 Task: Send an email with the signature Heather Cooper with the subject Confirmation of a reservation and the message Thank you for your prompt response to our query. from softage.8@softage.net to softage.6@softage.net and move the email from Sent Items to the folder Weightlifting
Action: Mouse moved to (60, 117)
Screenshot: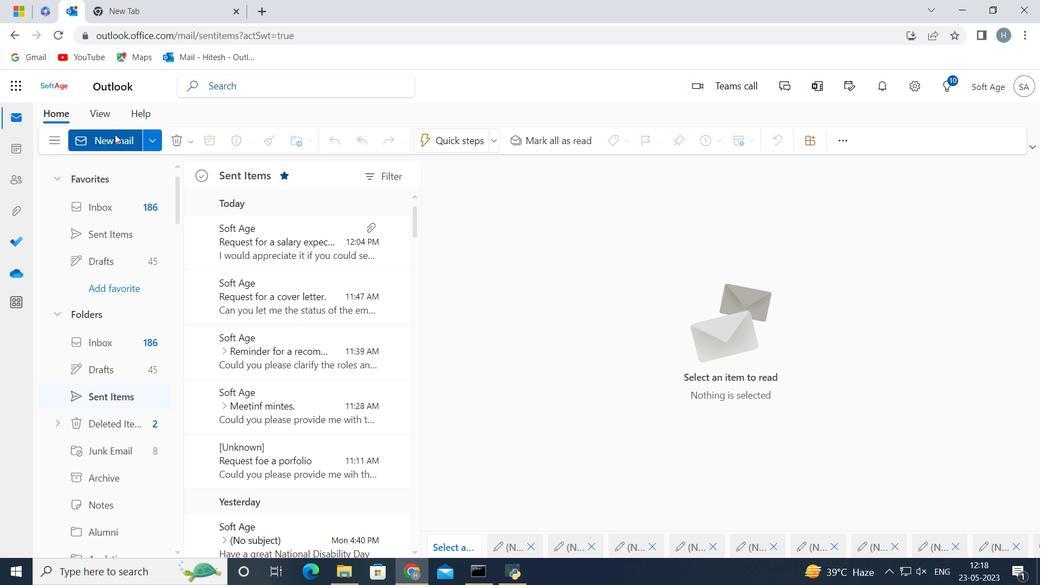 
Action: Mouse pressed left at (60, 117)
Screenshot: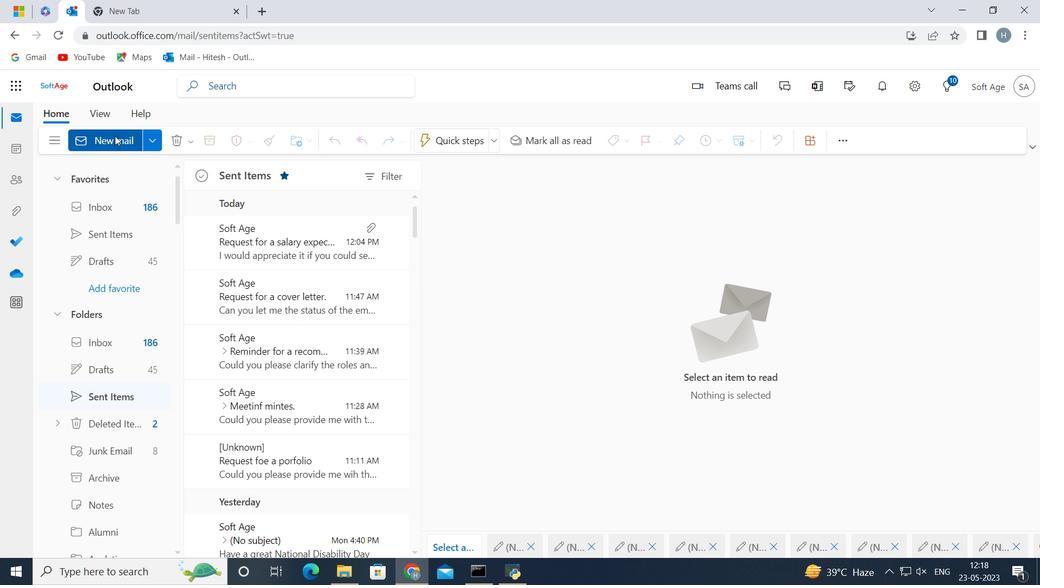 
Action: Mouse moved to (101, 141)
Screenshot: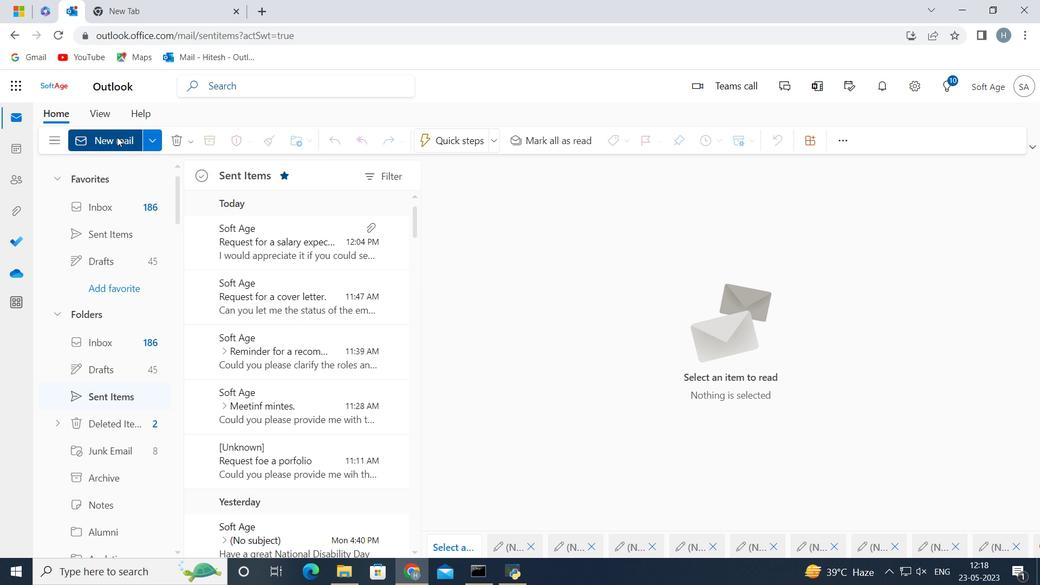 
Action: Mouse pressed left at (101, 141)
Screenshot: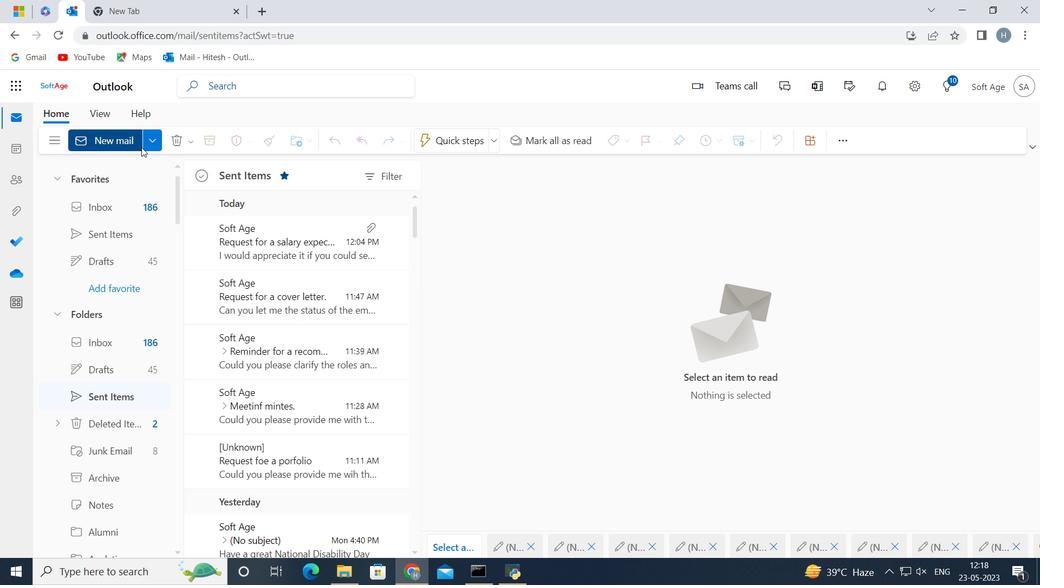 
Action: Mouse moved to (858, 134)
Screenshot: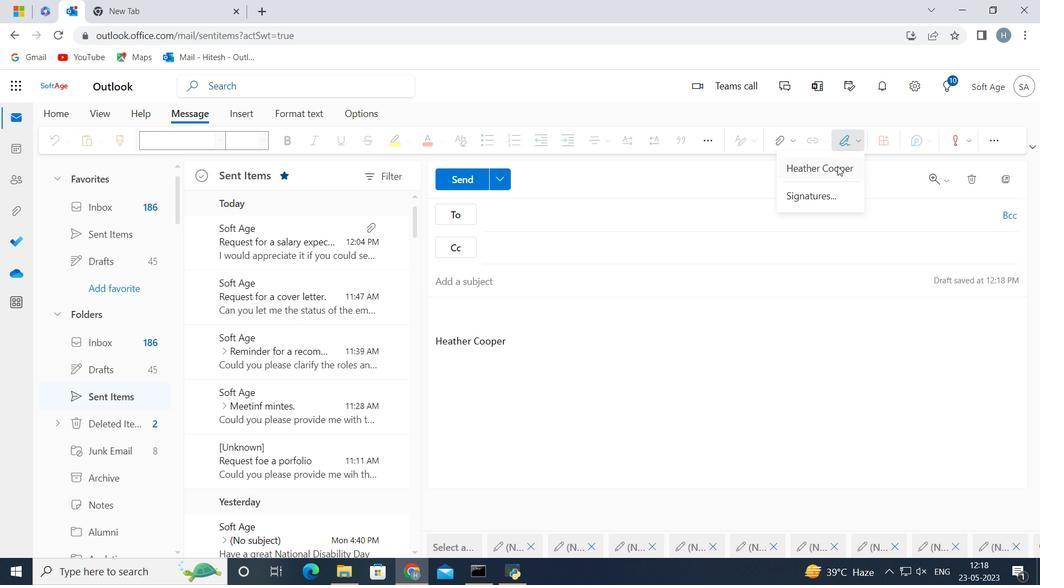 
Action: Mouse pressed left at (858, 134)
Screenshot: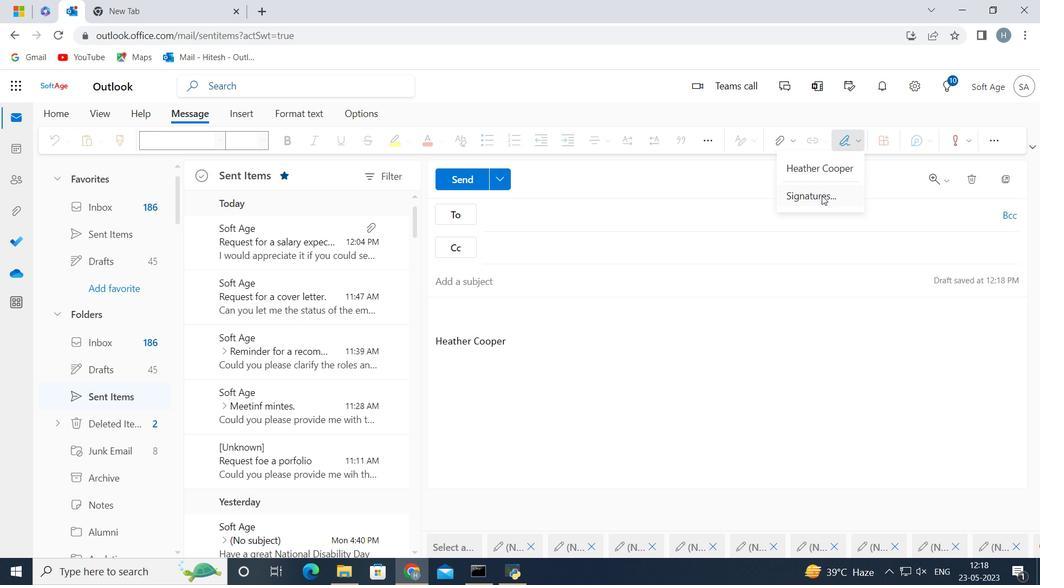 
Action: Mouse moved to (818, 192)
Screenshot: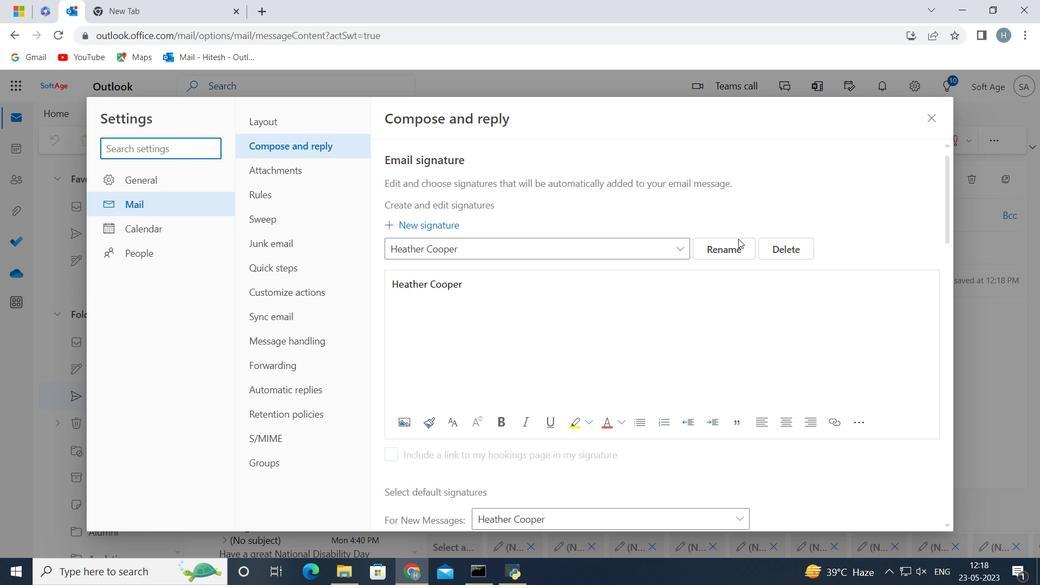 
Action: Mouse pressed left at (818, 192)
Screenshot: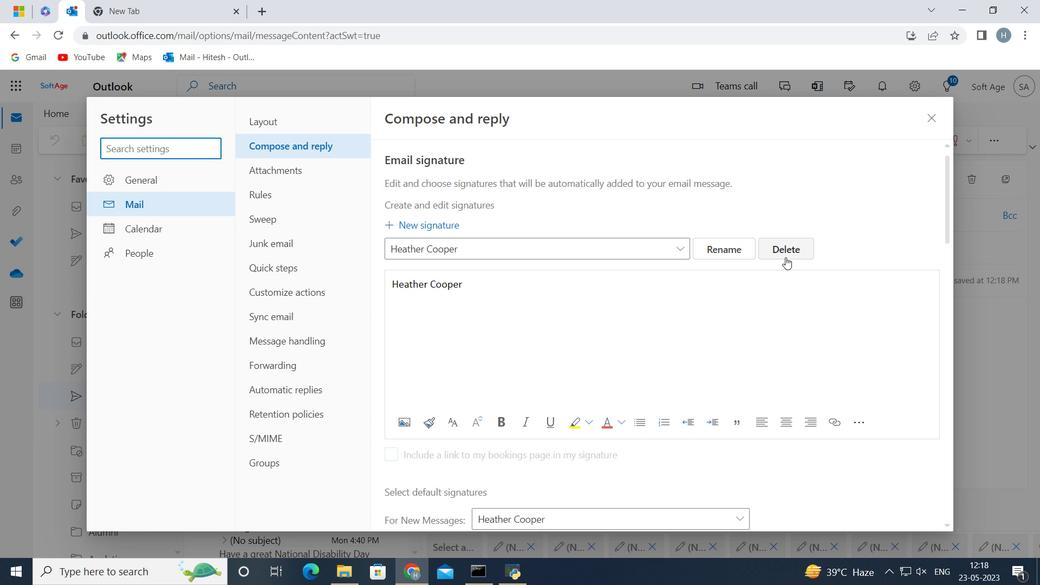
Action: Mouse moved to (784, 245)
Screenshot: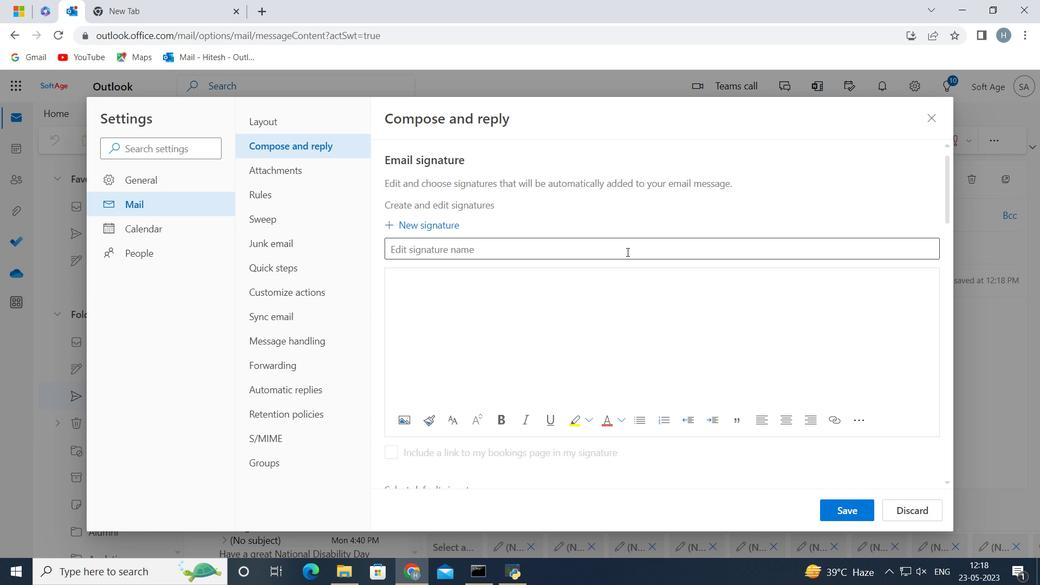 
Action: Mouse pressed left at (784, 245)
Screenshot: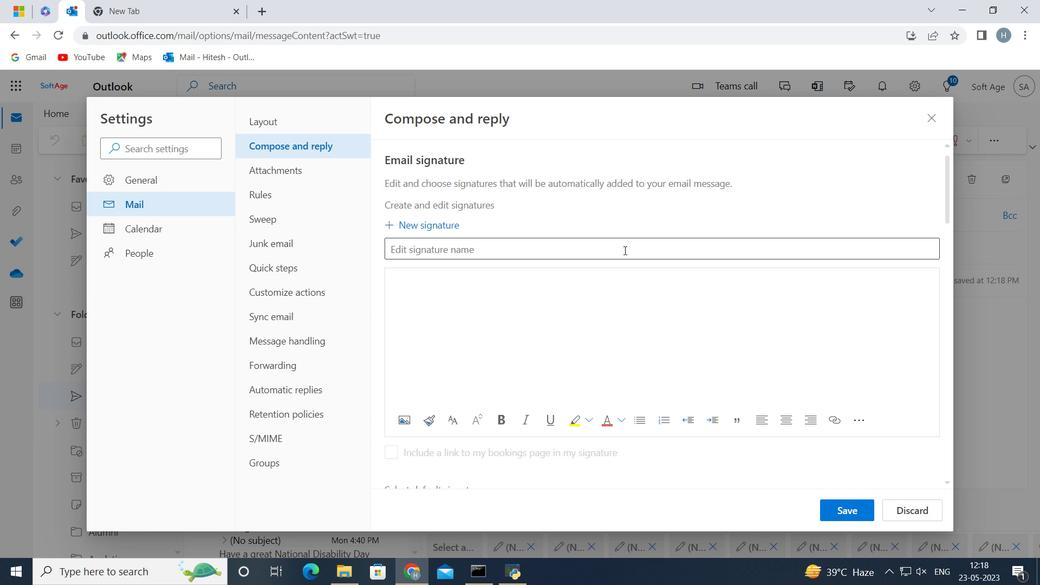 
Action: Mouse moved to (620, 246)
Screenshot: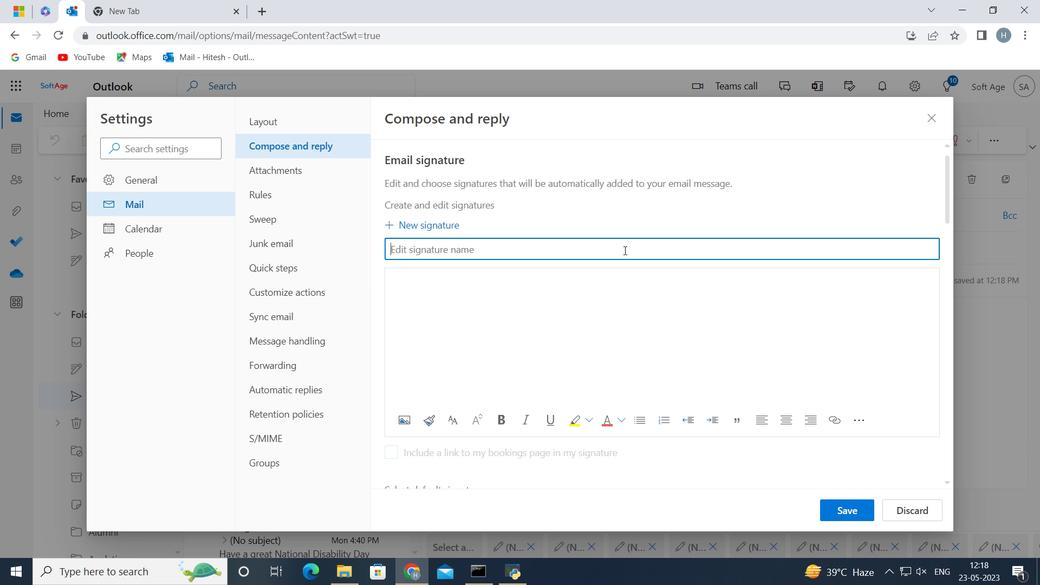 
Action: Mouse pressed left at (620, 246)
Screenshot: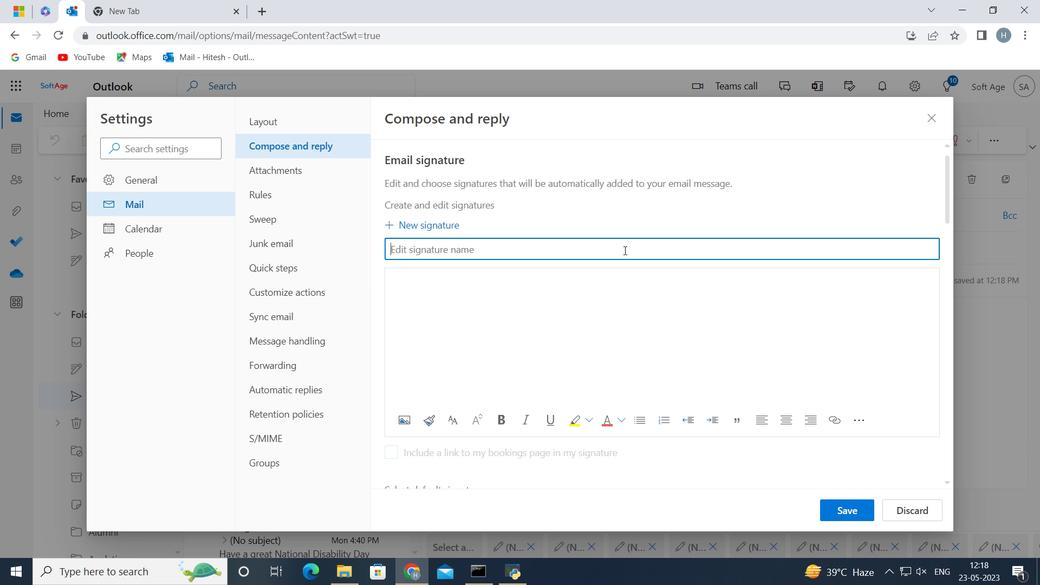 
Action: Key pressed <Key.shift>Heather<Key.space><Key.shift><Key.shift><Key.shift><Key.shift><Key.shift><Key.shift><Key.shift><Key.shift><Key.shift>Cooper
Screenshot: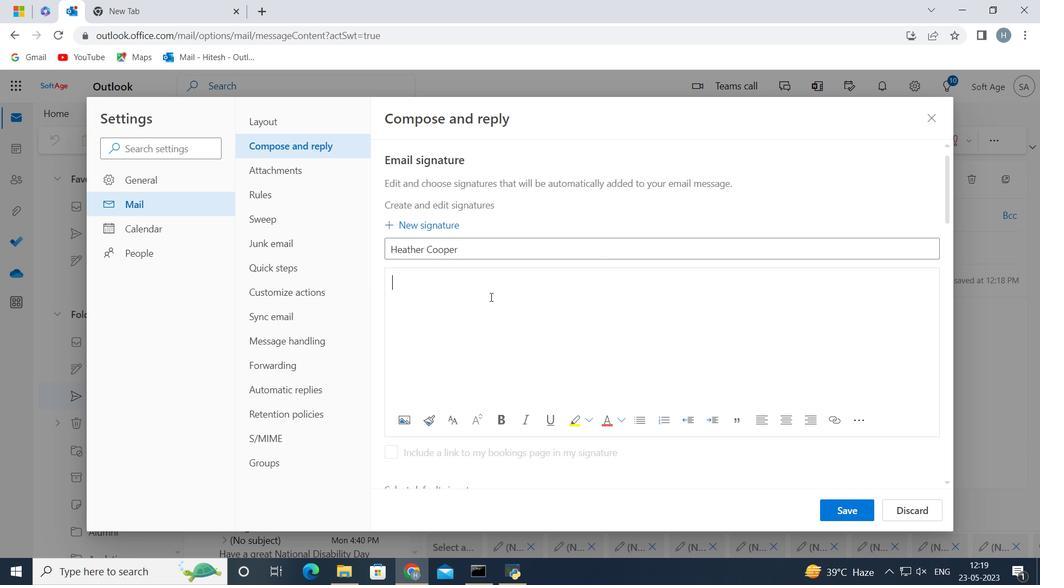 
Action: Mouse moved to (556, 307)
Screenshot: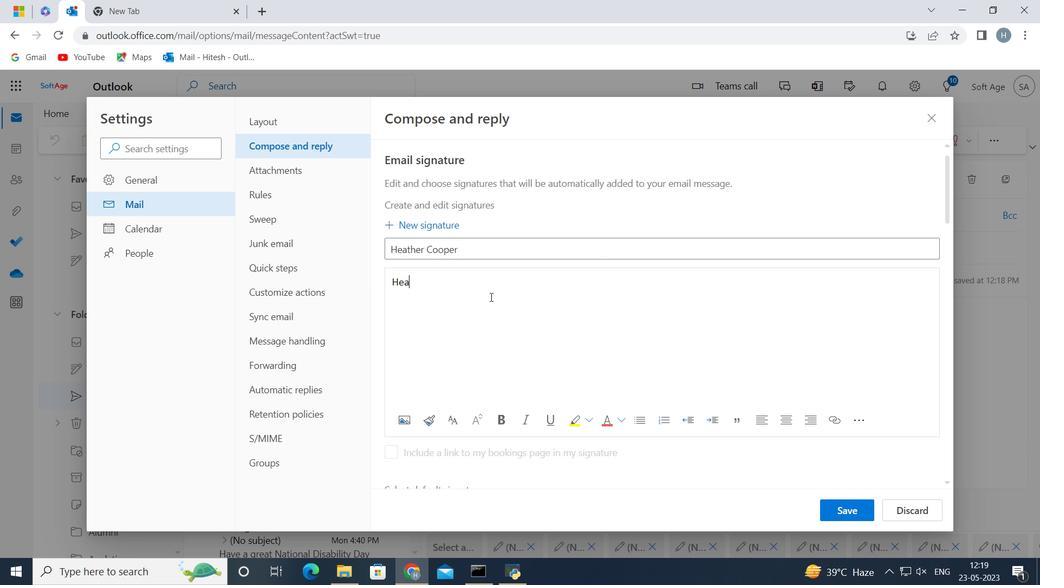 
Action: Mouse pressed left at (556, 307)
Screenshot: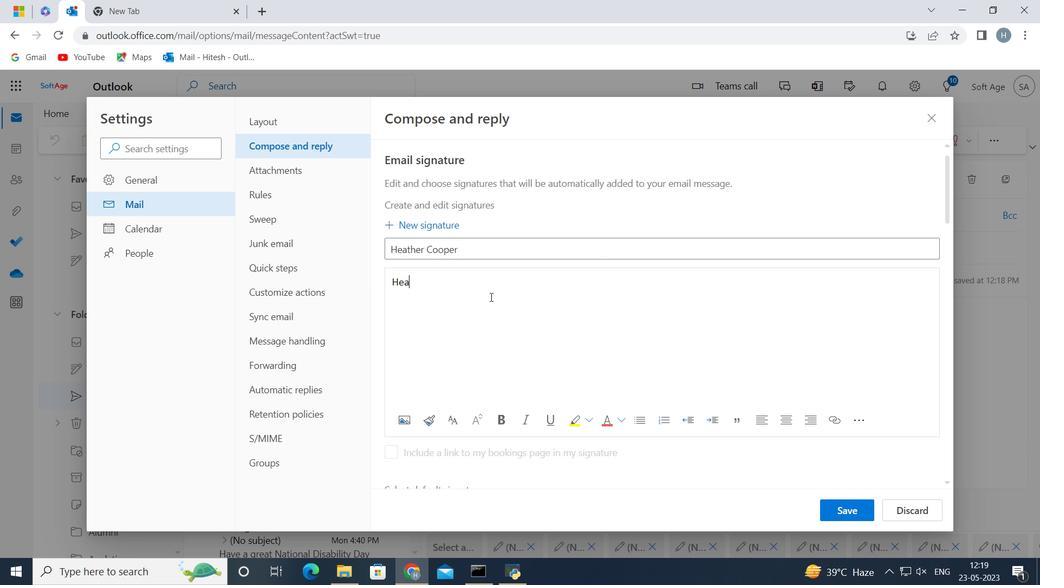 
Action: Key pressed <Key.shift>Heather<Key.space><Key.shift>Cooper
Screenshot: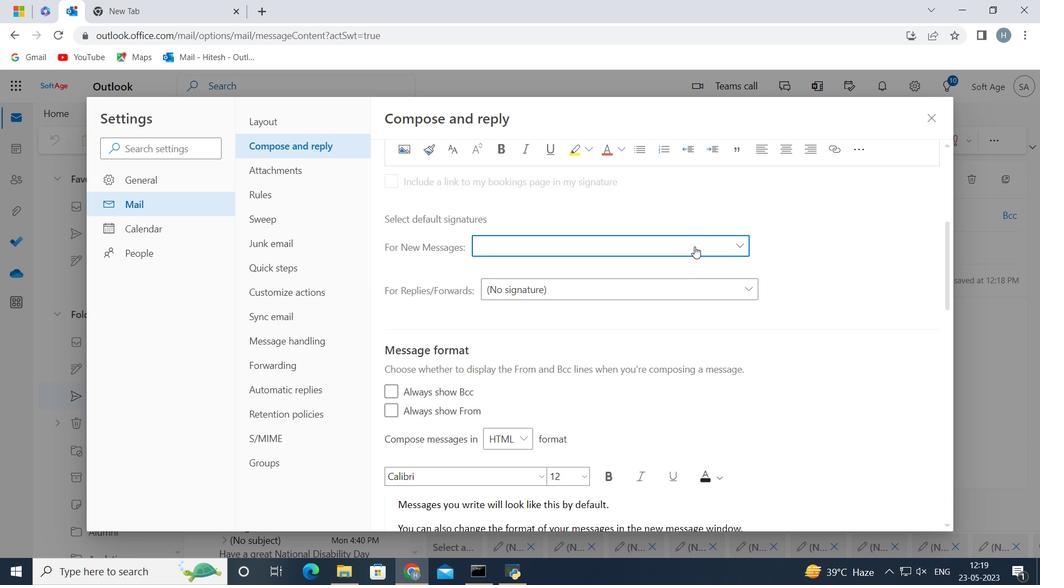 
Action: Mouse moved to (837, 506)
Screenshot: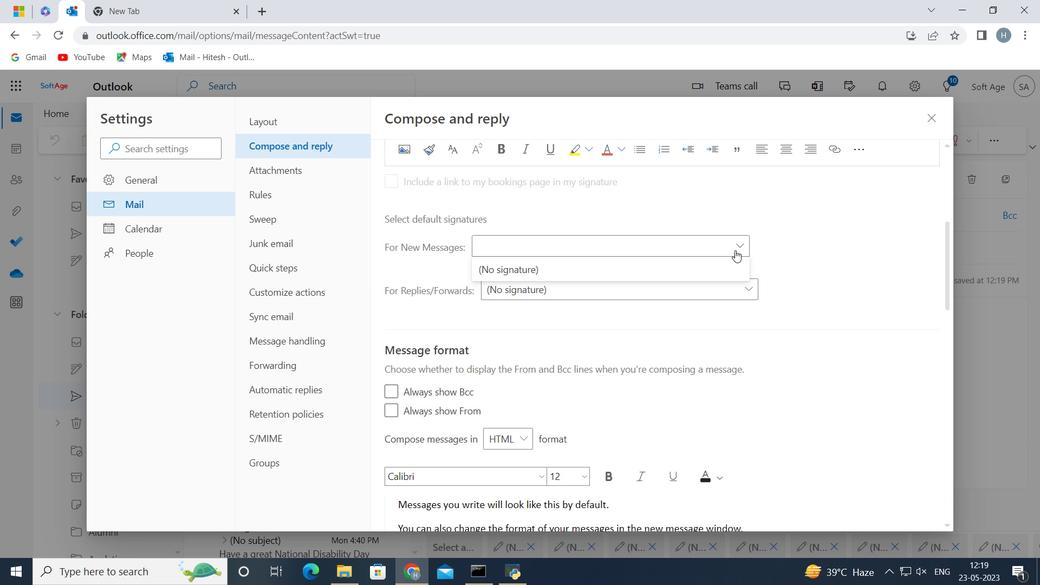 
Action: Mouse pressed left at (837, 506)
Screenshot: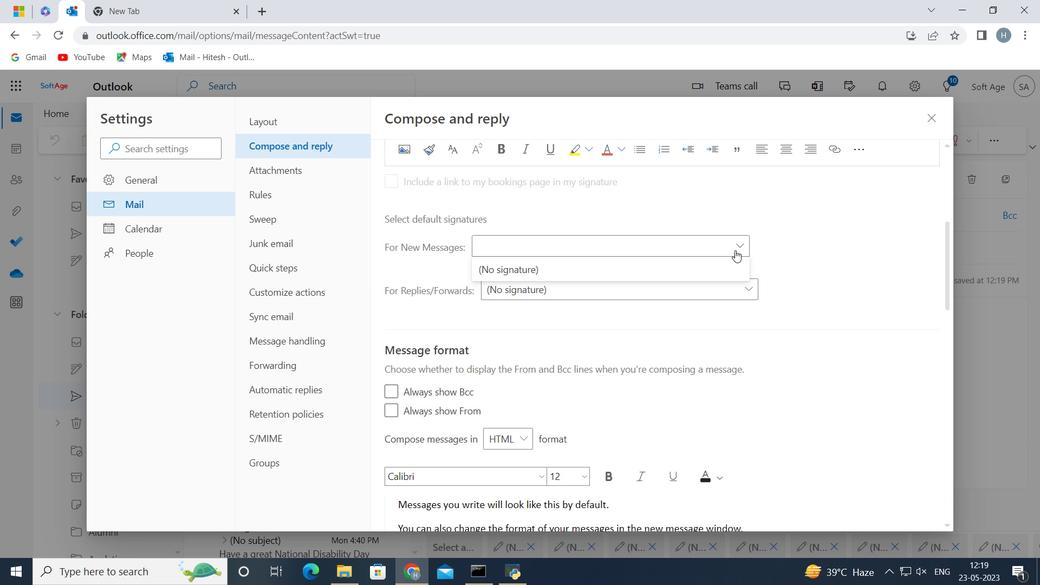 
Action: Mouse moved to (671, 318)
Screenshot: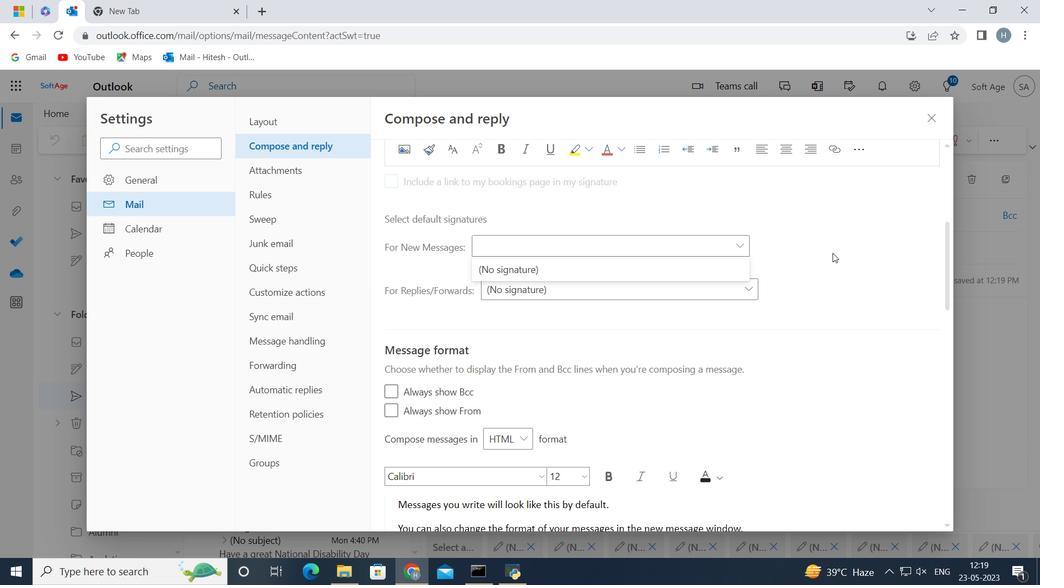 
Action: Mouse scrolled (671, 318) with delta (0, 0)
Screenshot: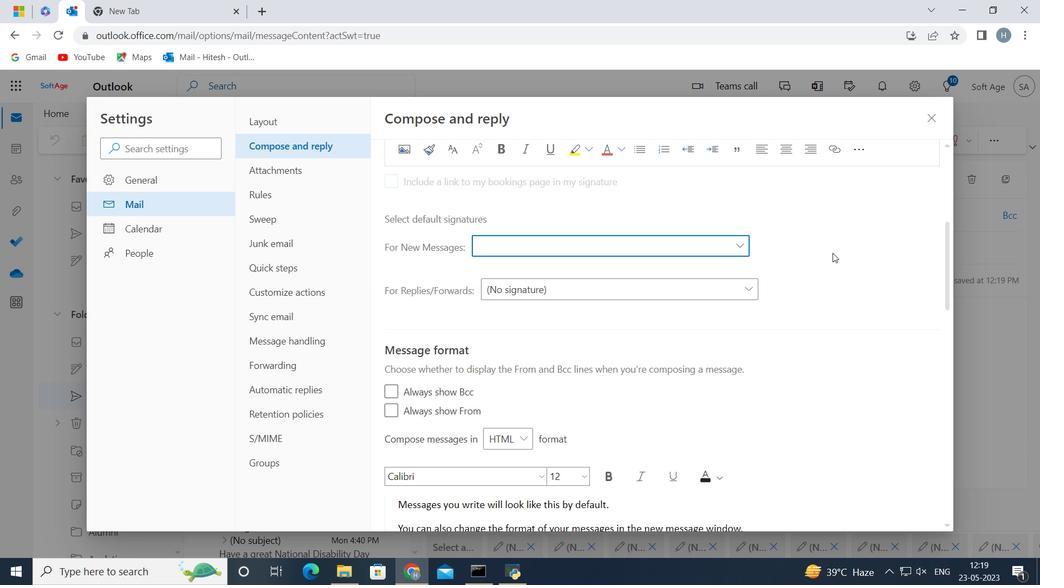 
Action: Mouse moved to (671, 314)
Screenshot: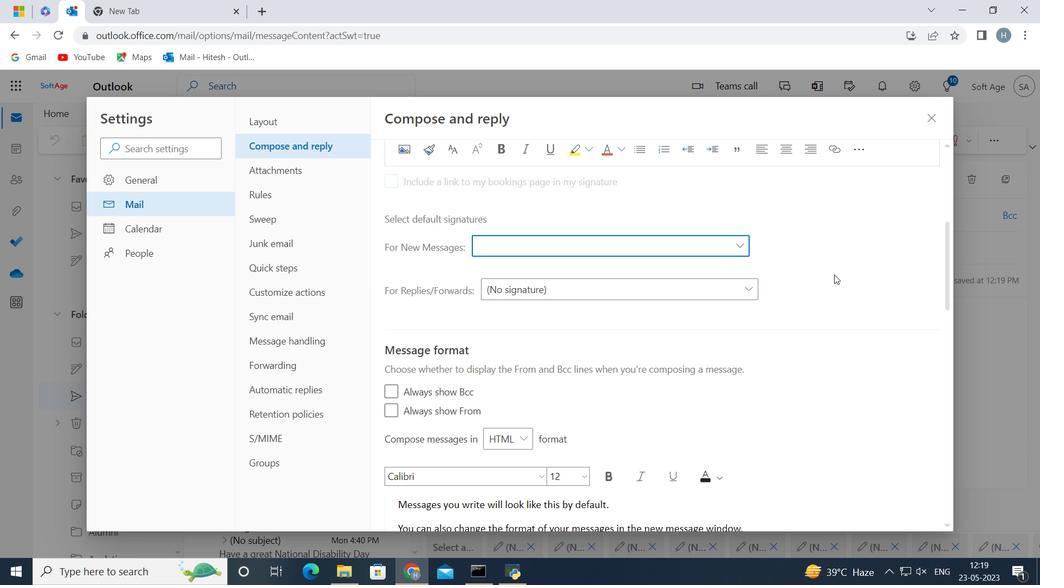 
Action: Mouse scrolled (671, 314) with delta (0, 0)
Screenshot: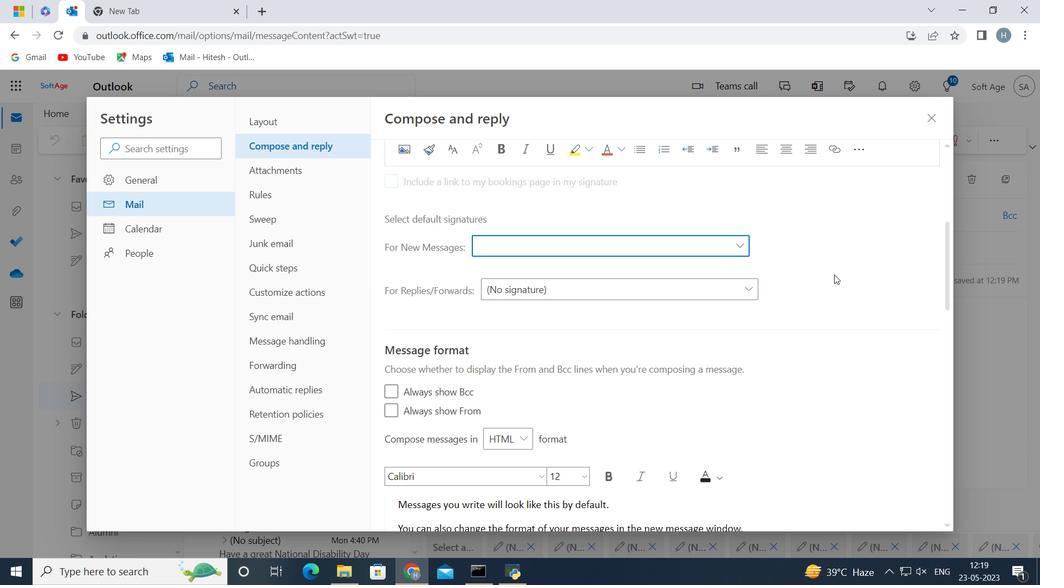 
Action: Mouse scrolled (671, 314) with delta (0, 0)
Screenshot: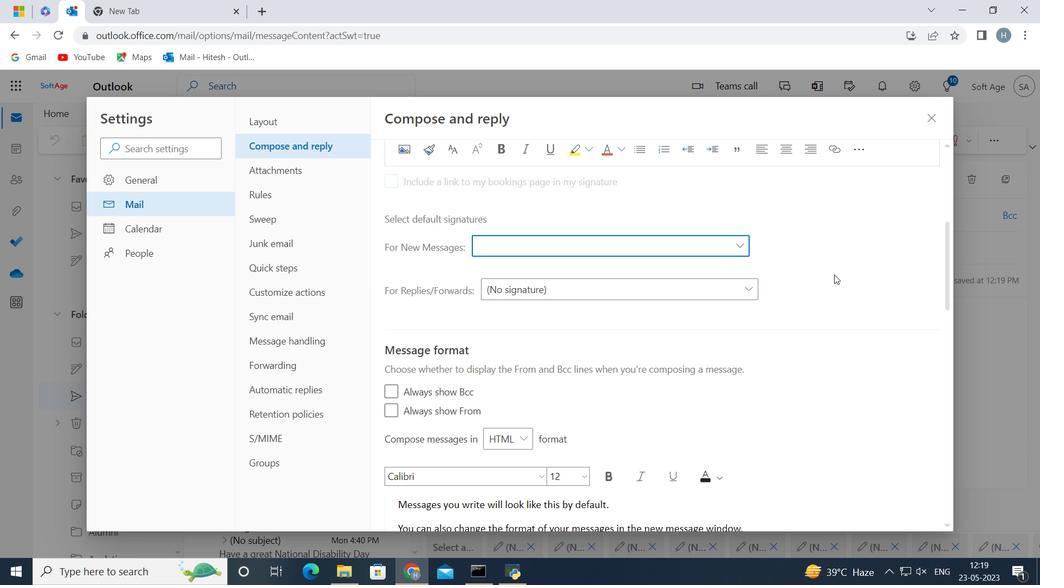 
Action: Mouse moved to (676, 249)
Screenshot: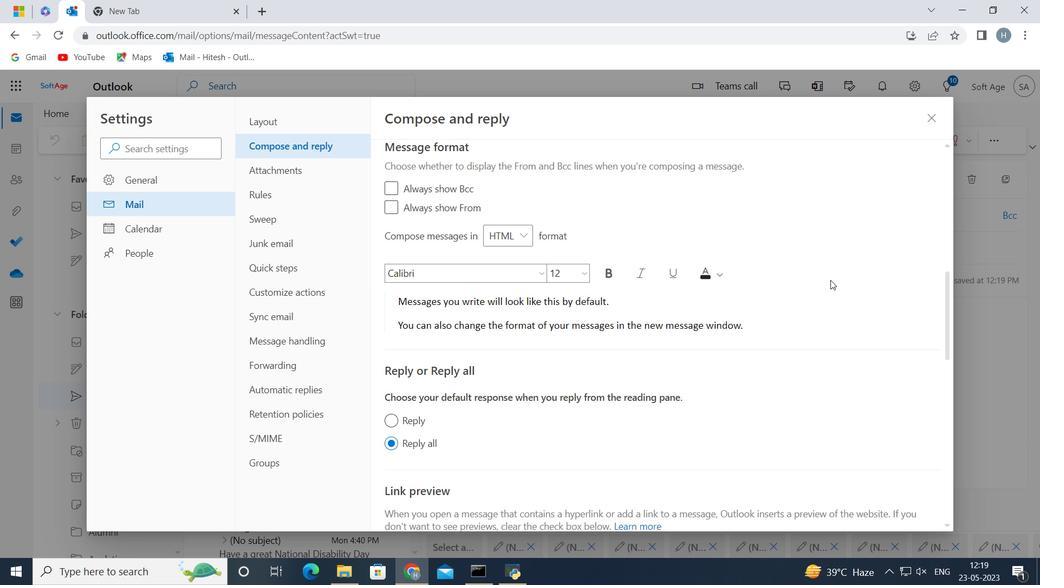 
Action: Mouse scrolled (676, 249) with delta (0, 0)
Screenshot: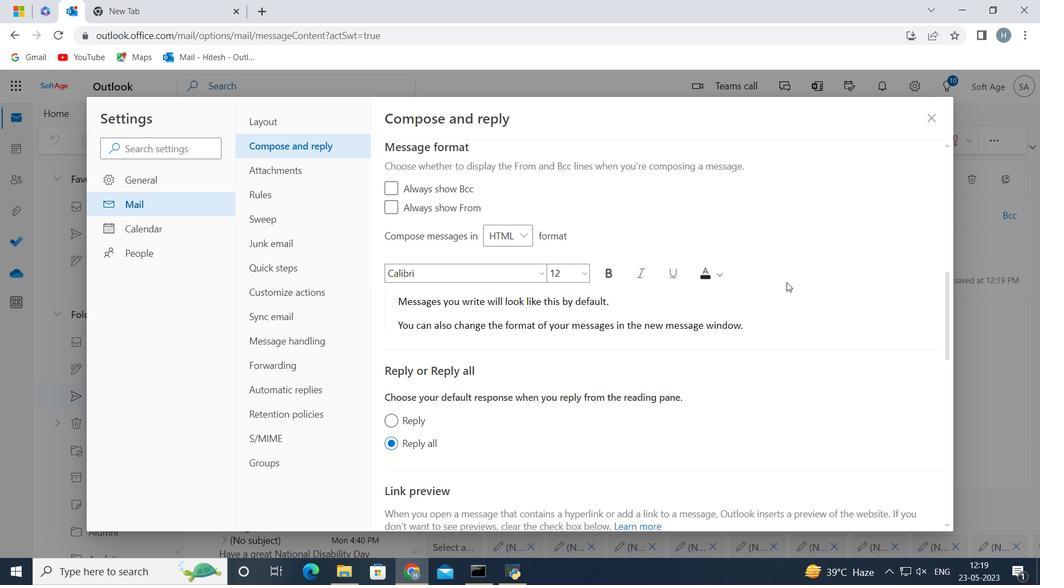 
Action: Mouse moved to (676, 245)
Screenshot: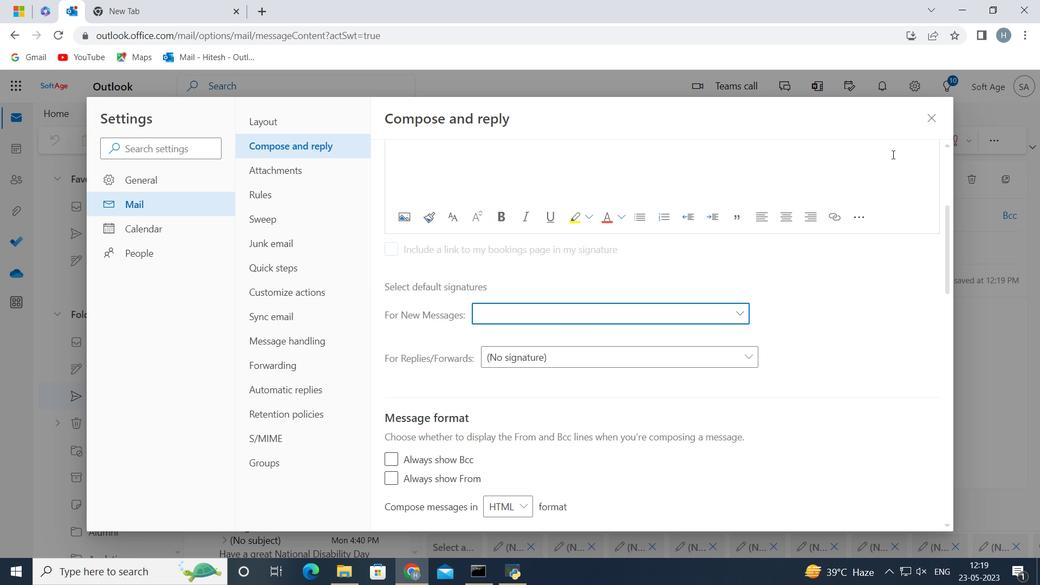 
Action: Mouse pressed left at (675, 245)
Screenshot: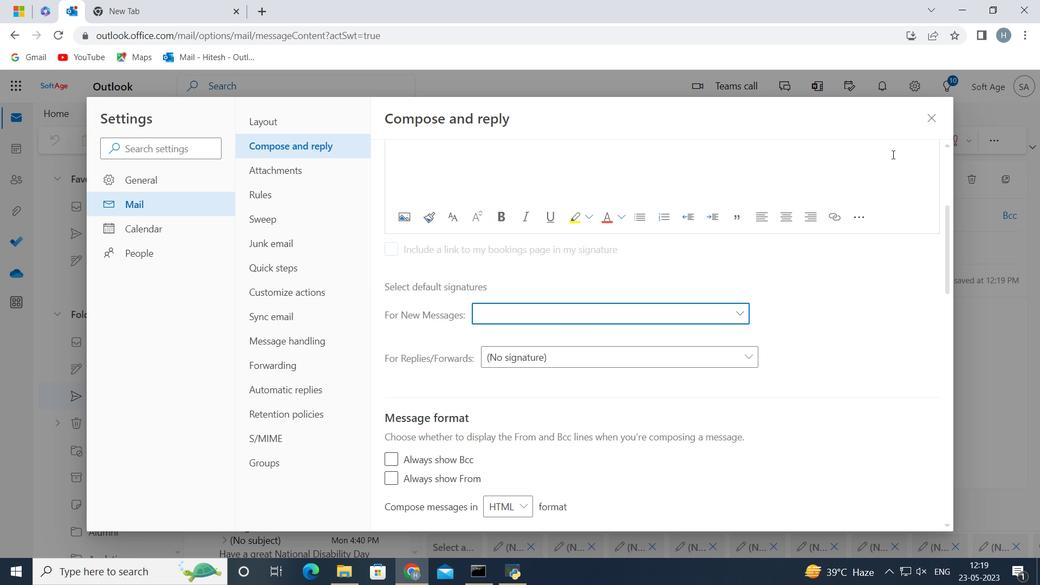 
Action: Mouse moved to (646, 286)
Screenshot: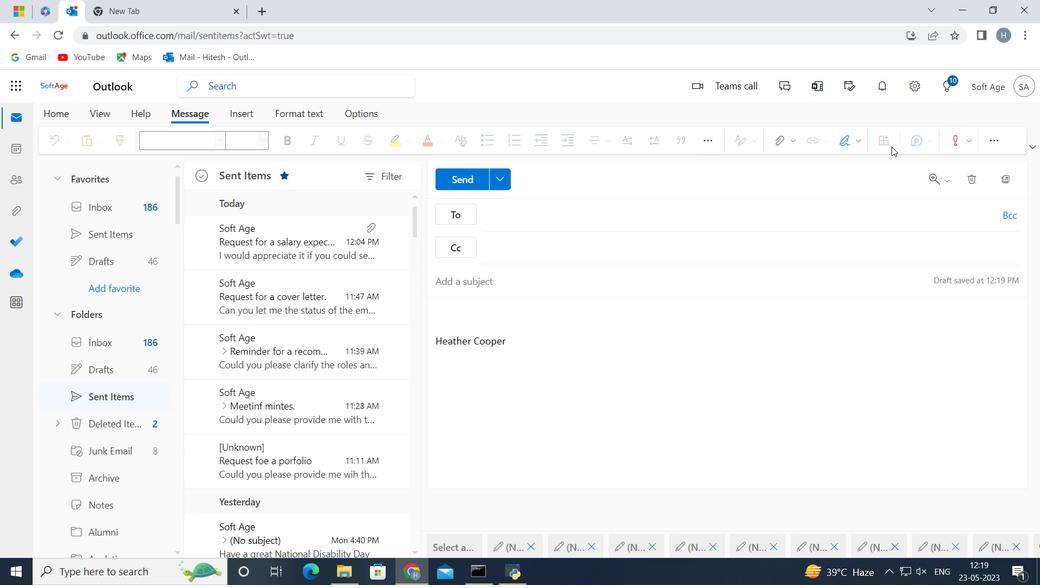 
Action: Mouse pressed left at (646, 286)
Screenshot: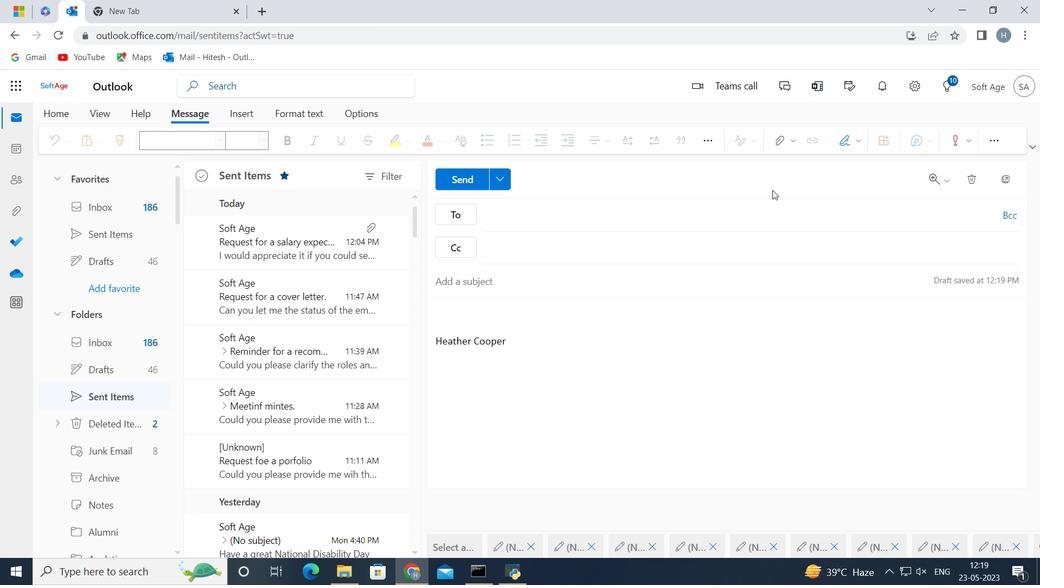 
Action: Mouse moved to (852, 507)
Screenshot: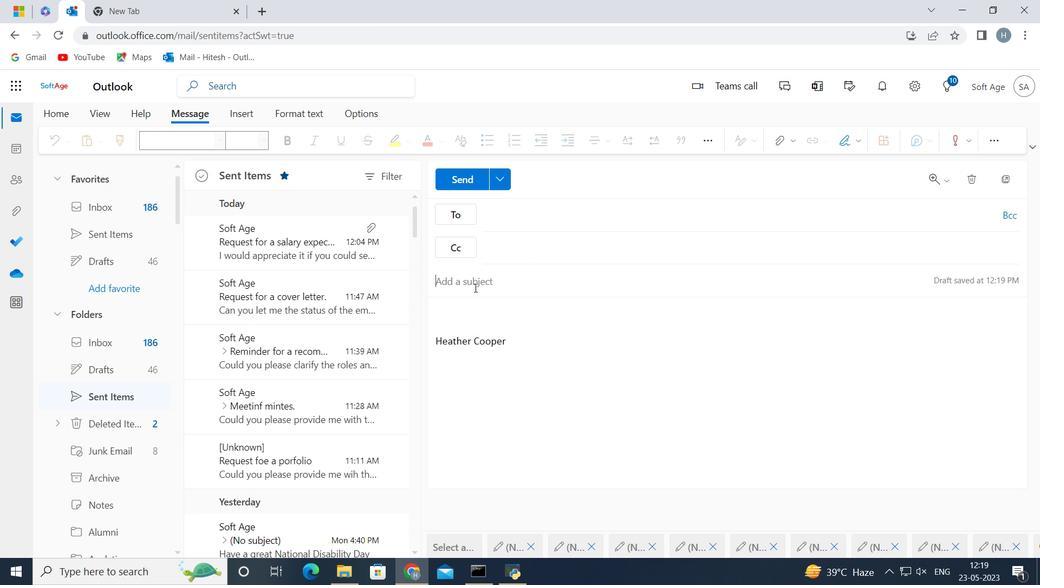 
Action: Mouse pressed left at (852, 507)
Screenshot: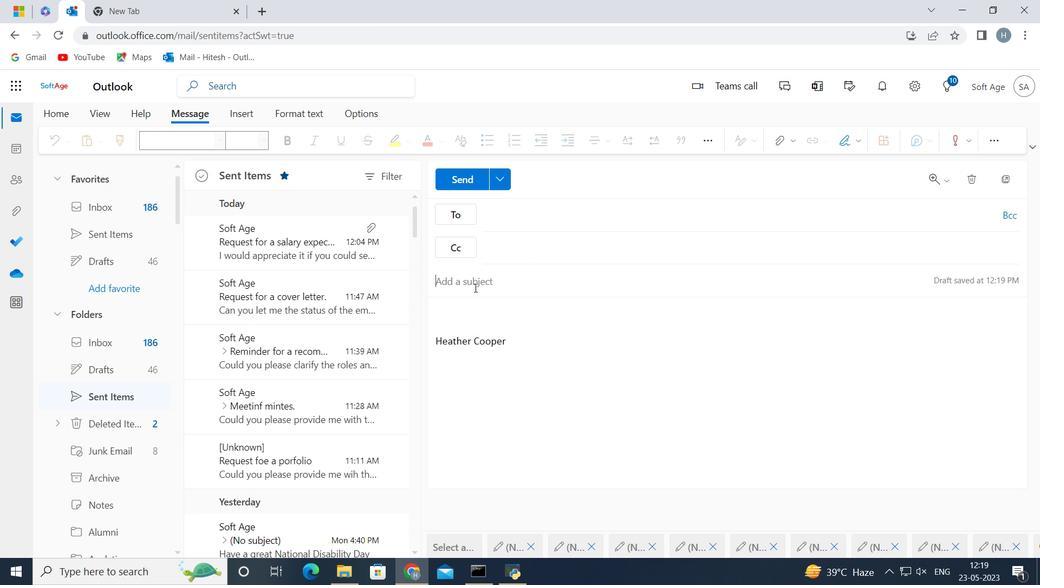 
Action: Mouse moved to (928, 114)
Screenshot: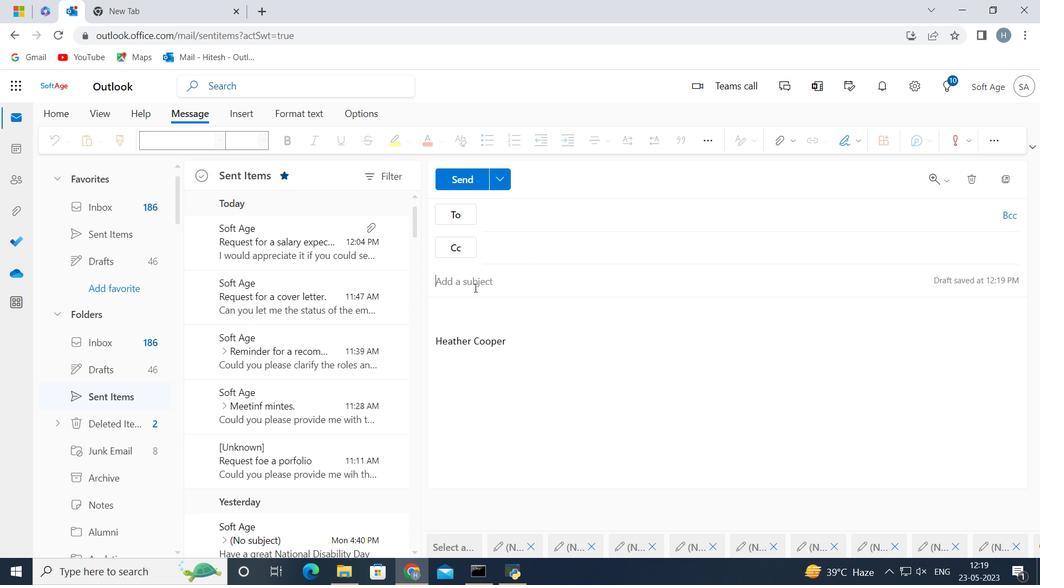 
Action: Mouse pressed left at (928, 114)
Screenshot: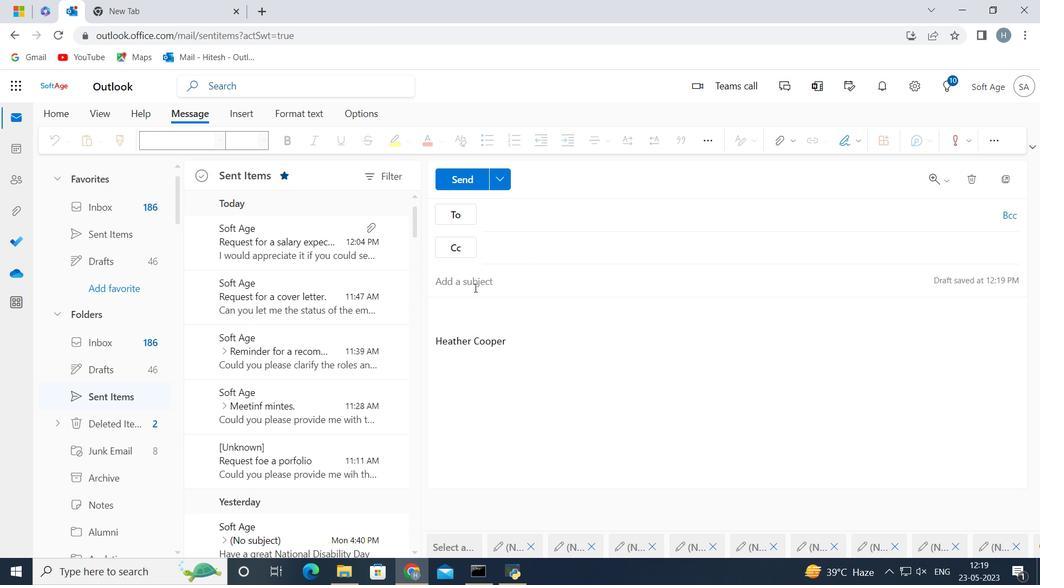 
Action: Mouse moved to (496, 276)
Screenshot: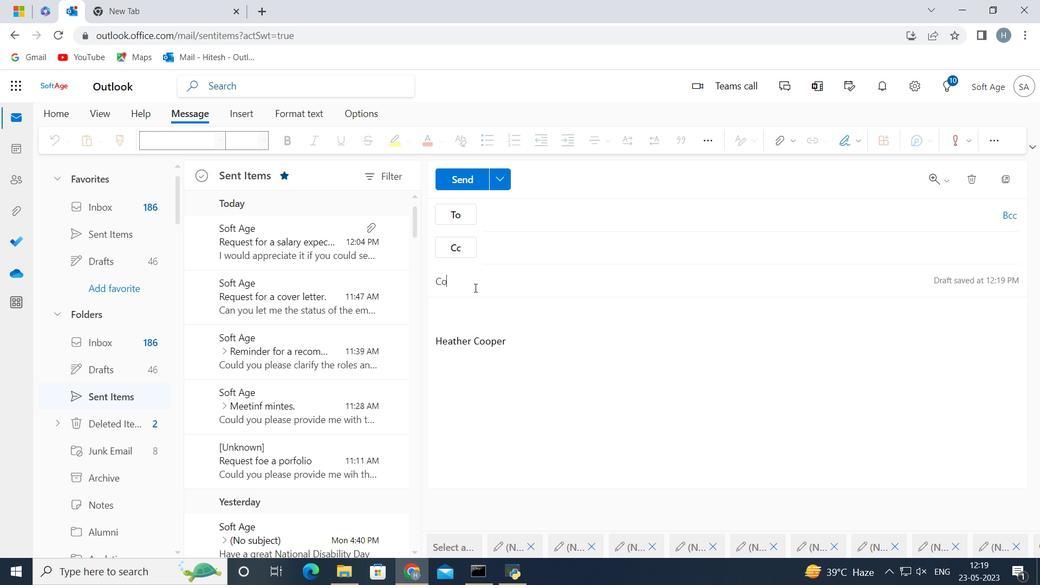 
Action: Mouse pressed left at (496, 276)
Screenshot: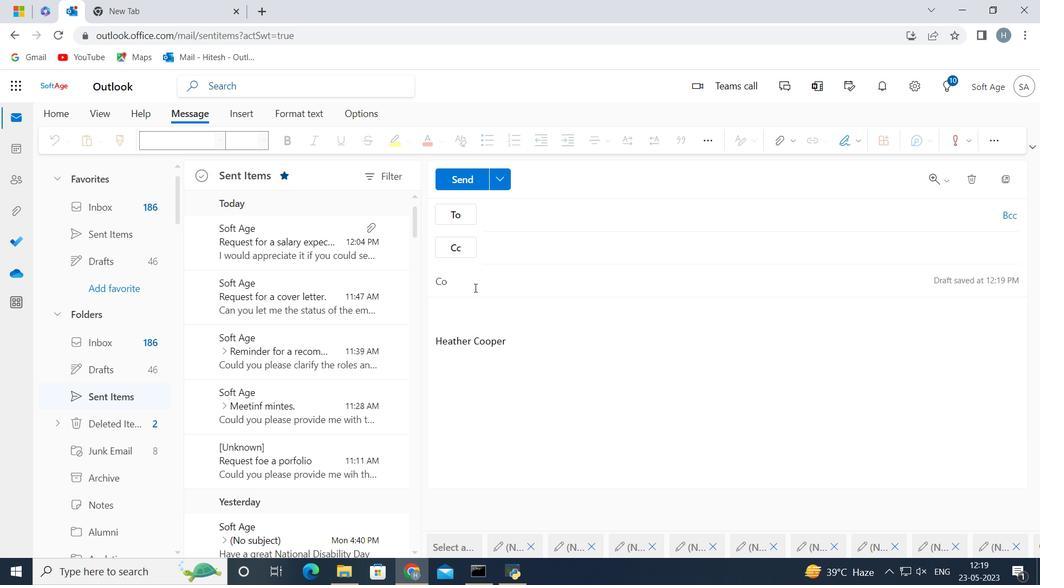 
Action: Mouse moved to (113, 133)
Screenshot: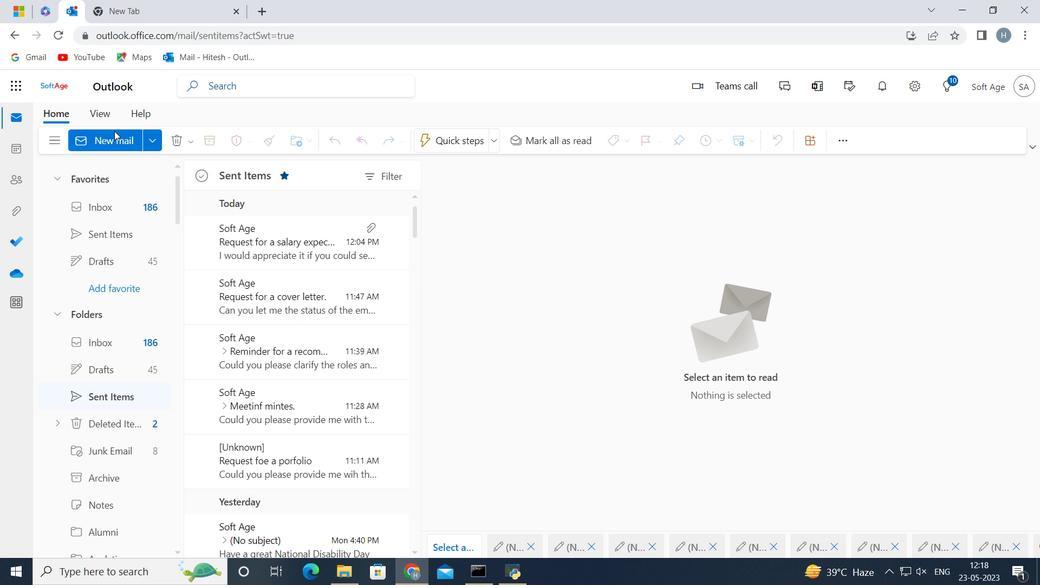 
Action: Mouse pressed left at (113, 133)
Screenshot: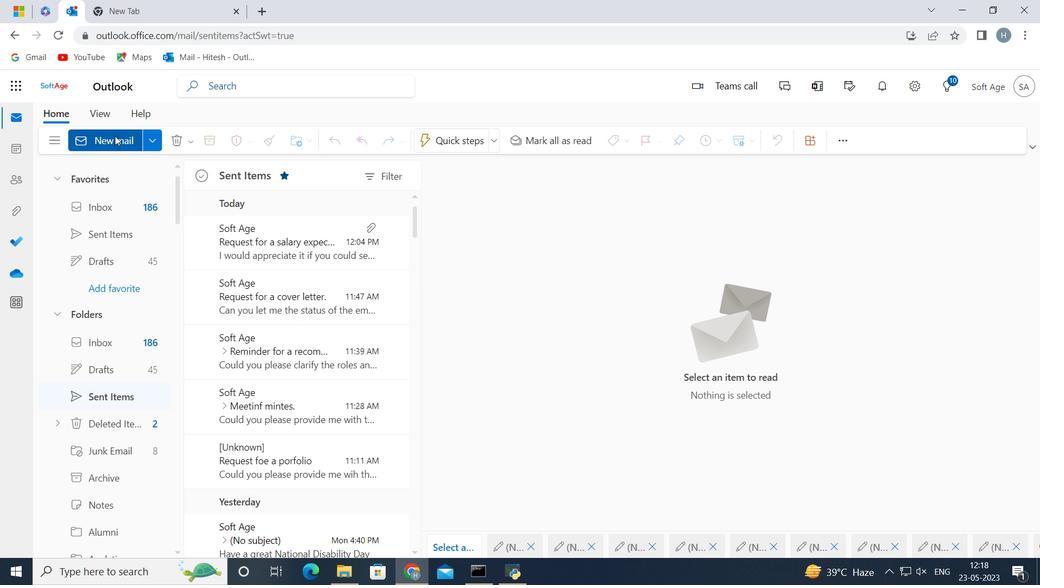 
Action: Mouse moved to (855, 140)
Screenshot: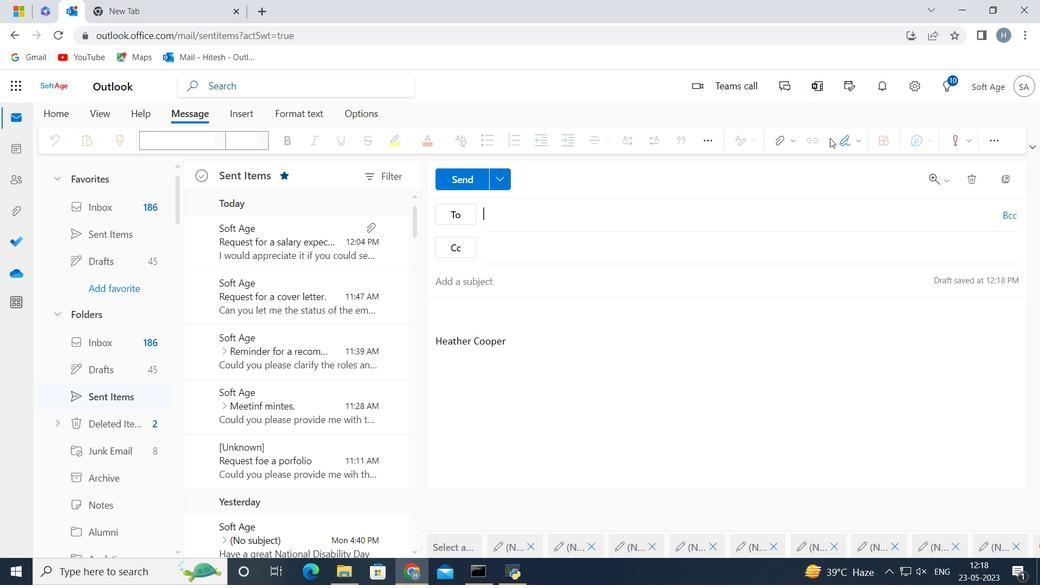 
Action: Mouse pressed left at (855, 140)
Screenshot: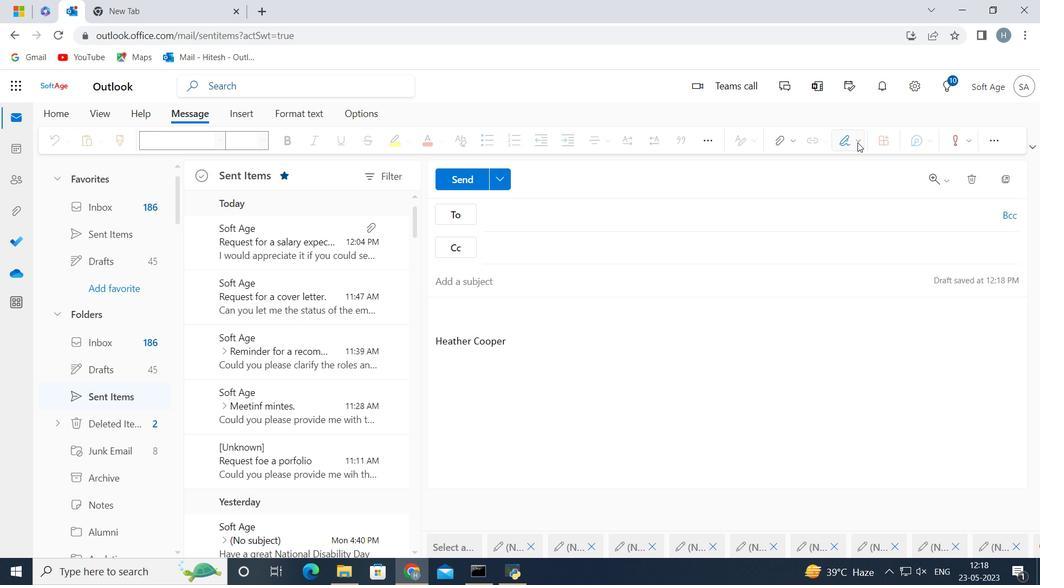 
Action: Mouse moved to (820, 193)
Screenshot: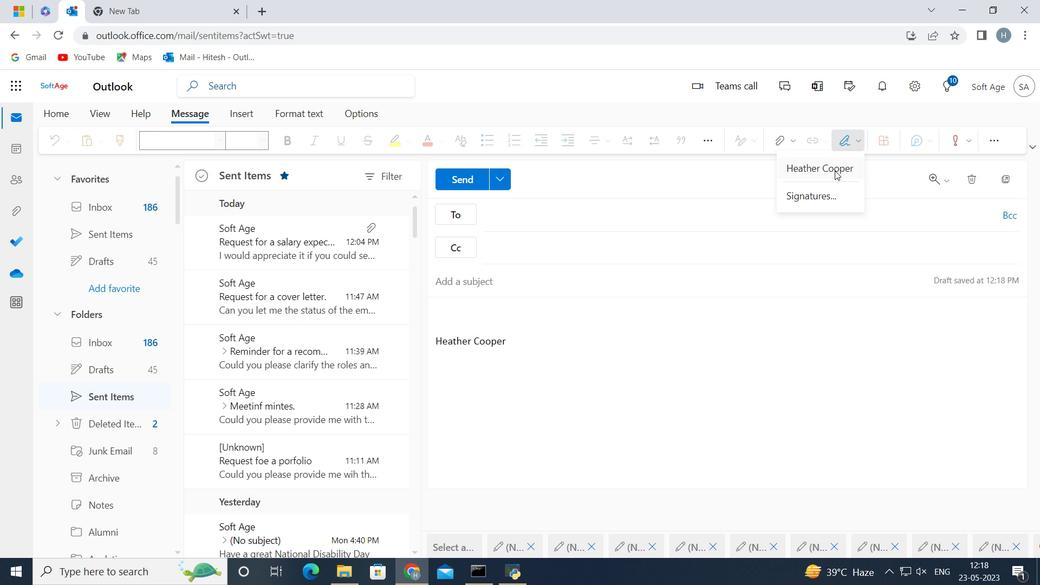 
Action: Mouse pressed left at (820, 193)
Screenshot: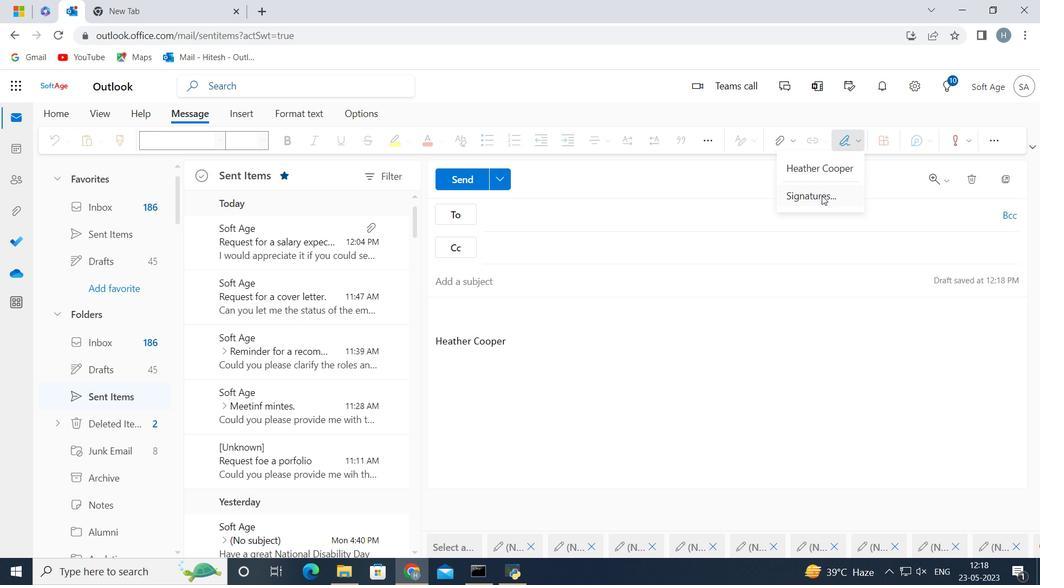 
Action: Mouse moved to (793, 249)
Screenshot: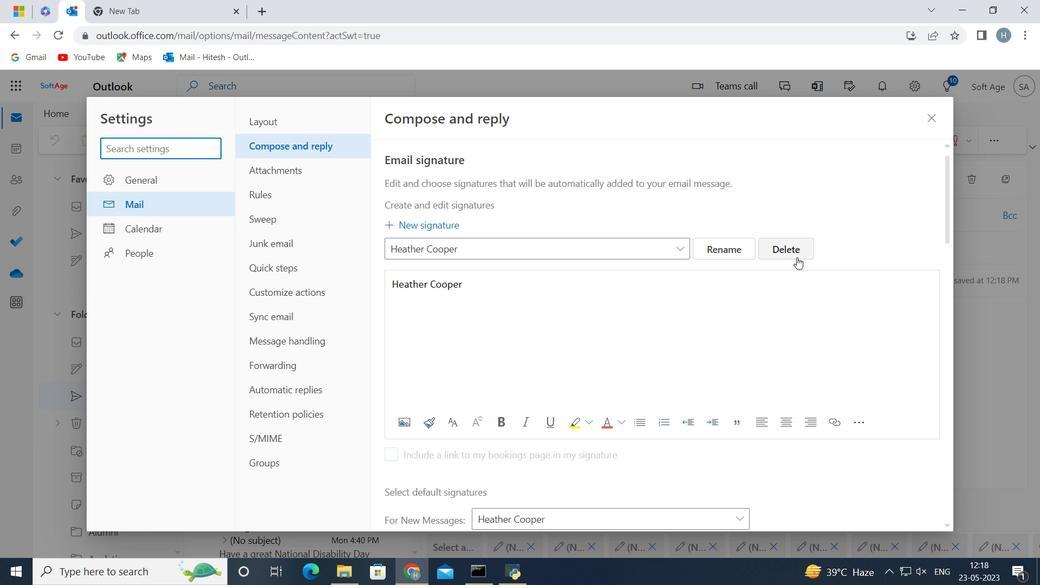 
Action: Mouse pressed left at (793, 249)
Screenshot: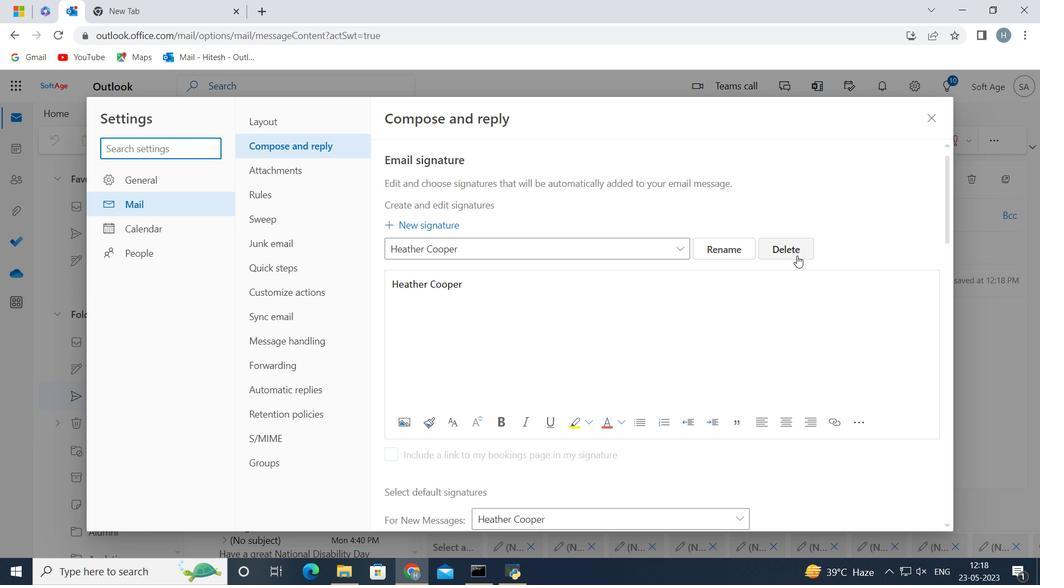 
Action: Mouse moved to (621, 248)
Screenshot: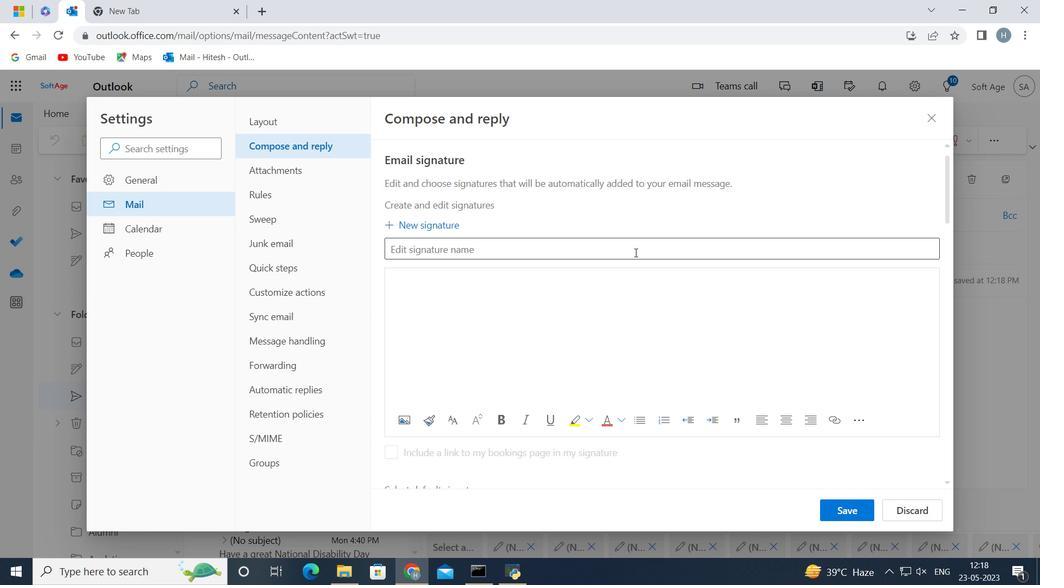 
Action: Mouse pressed left at (621, 248)
Screenshot: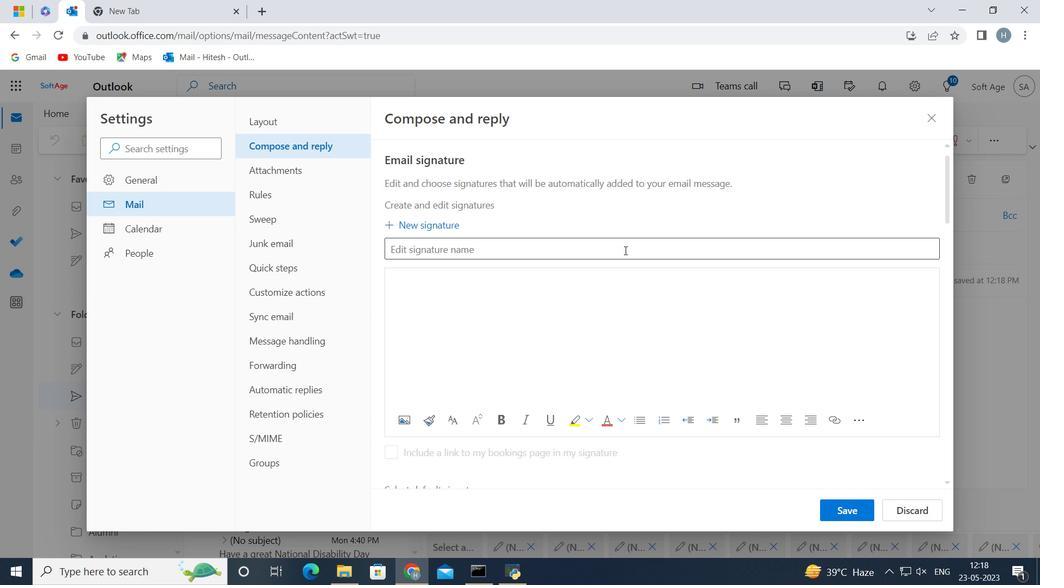 
Action: Key pressed <Key.shift>Heather<Key.space><Key.shift>Cooper<Key.space>
Screenshot: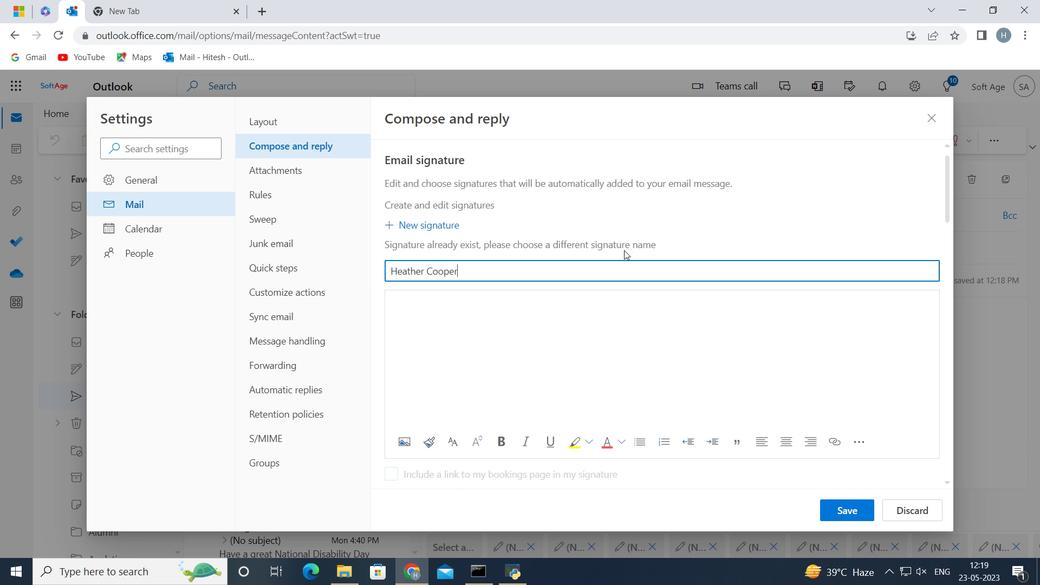 
Action: Mouse moved to (488, 295)
Screenshot: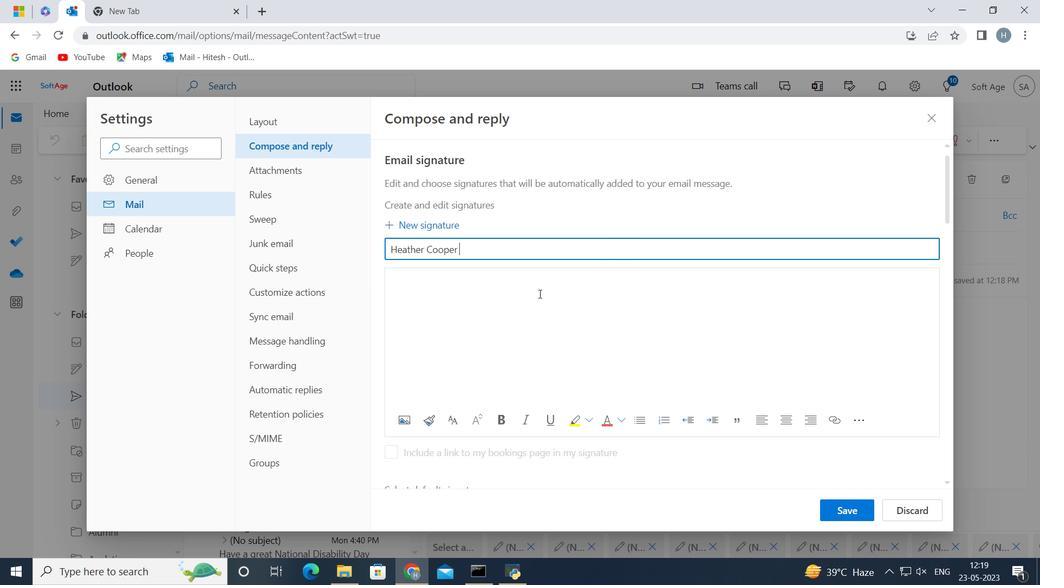 
Action: Mouse pressed left at (488, 295)
Screenshot: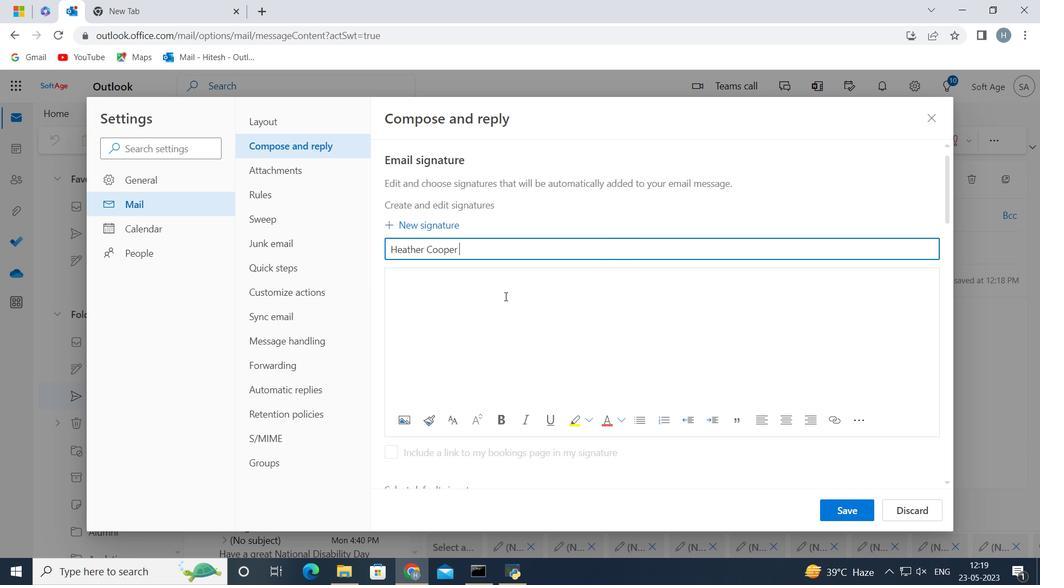 
Action: Key pressed <Key.shift>Heather<Key.space><Key.shift>Cooper
Screenshot: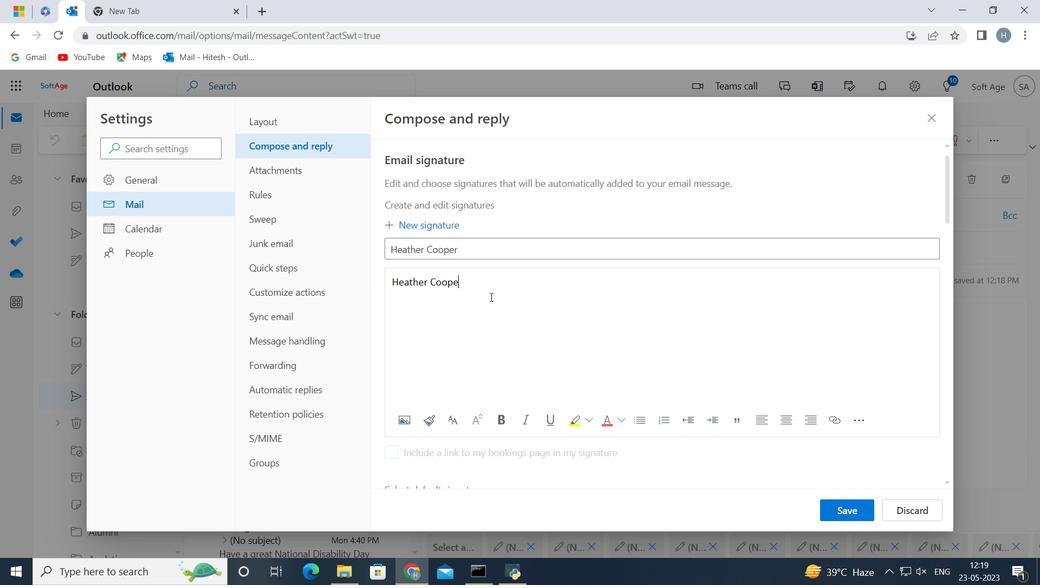 
Action: Mouse moved to (851, 508)
Screenshot: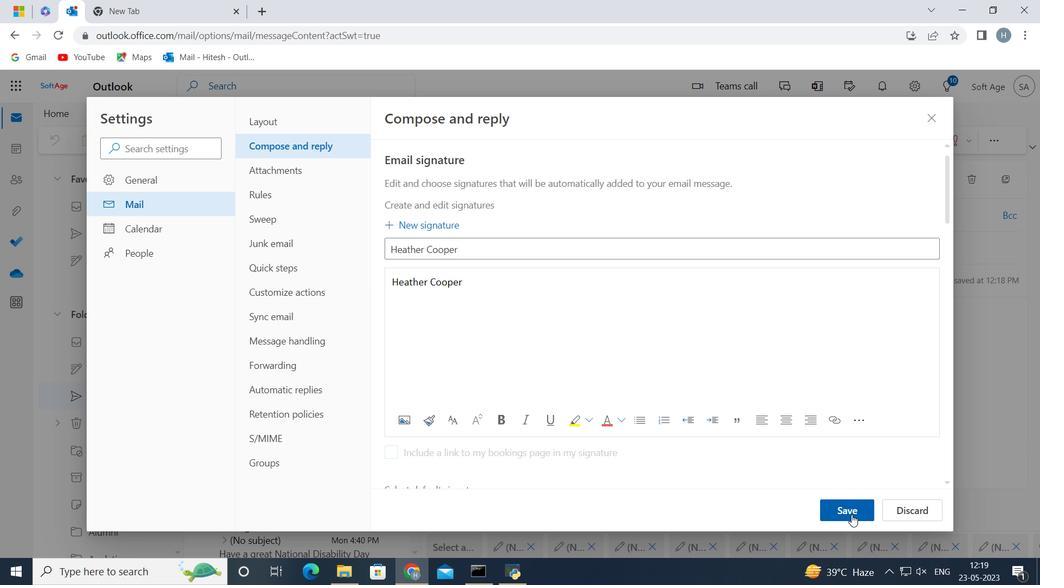 
Action: Mouse pressed left at (851, 508)
Screenshot: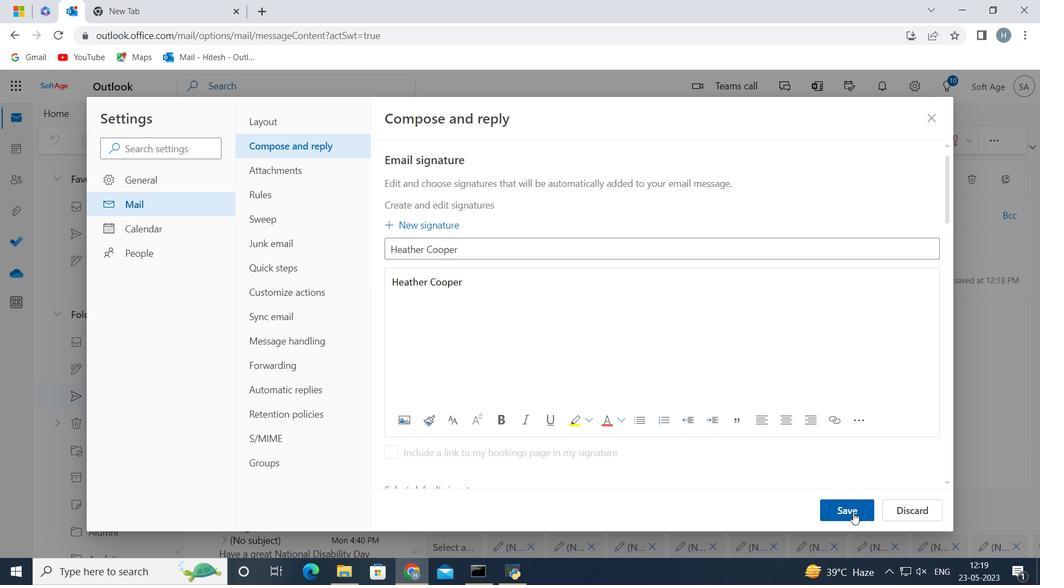 
Action: Mouse moved to (718, 336)
Screenshot: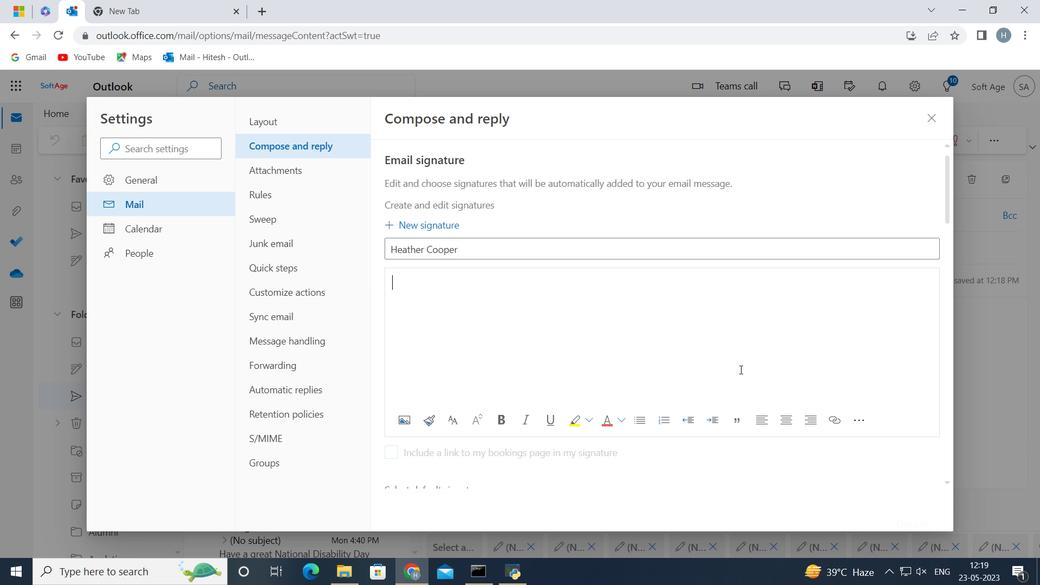 
Action: Mouse scrolled (718, 335) with delta (0, 0)
Screenshot: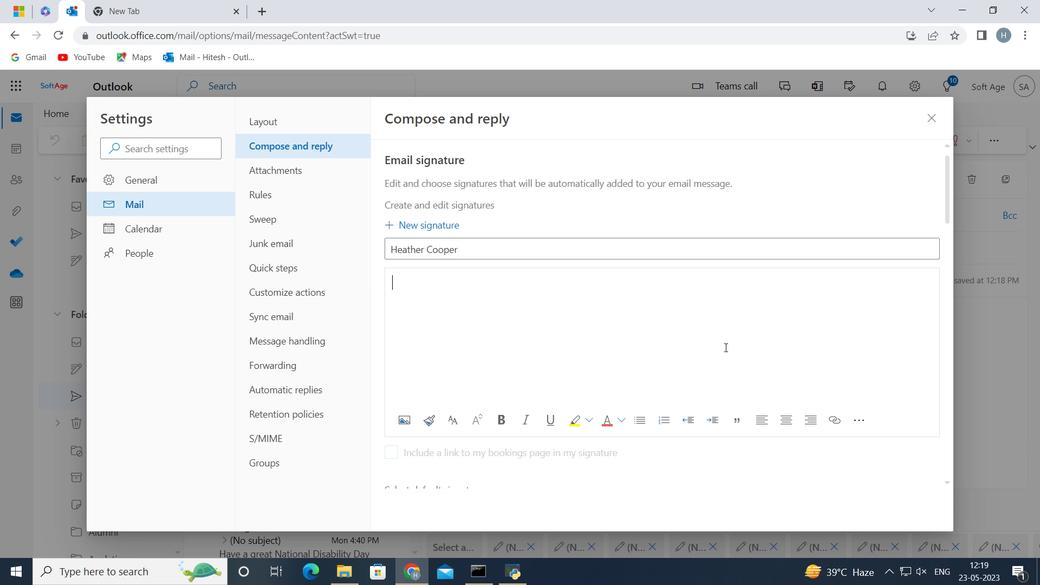 
Action: Mouse moved to (716, 332)
Screenshot: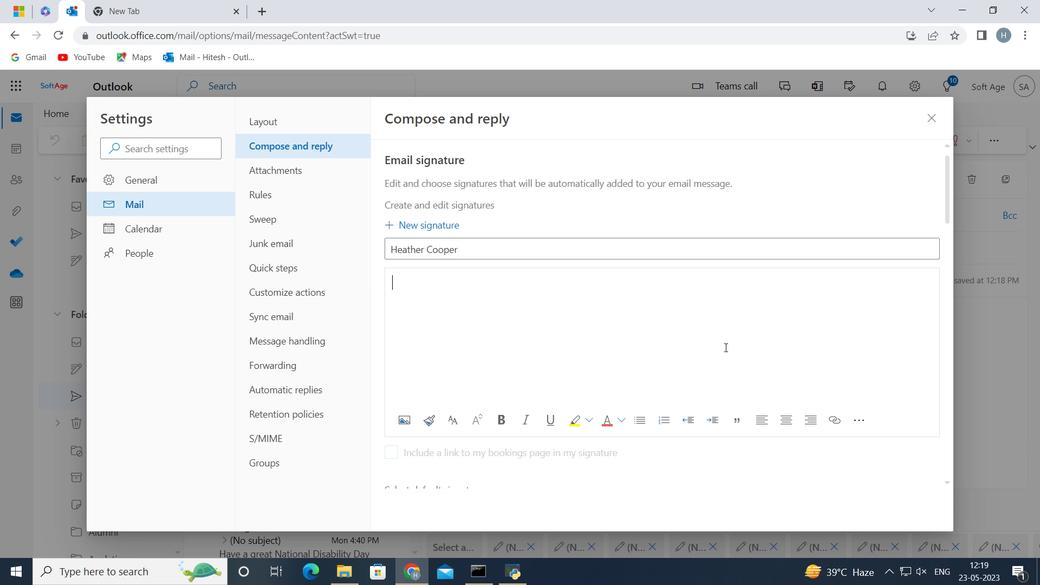 
Action: Mouse scrolled (717, 333) with delta (0, 0)
Screenshot: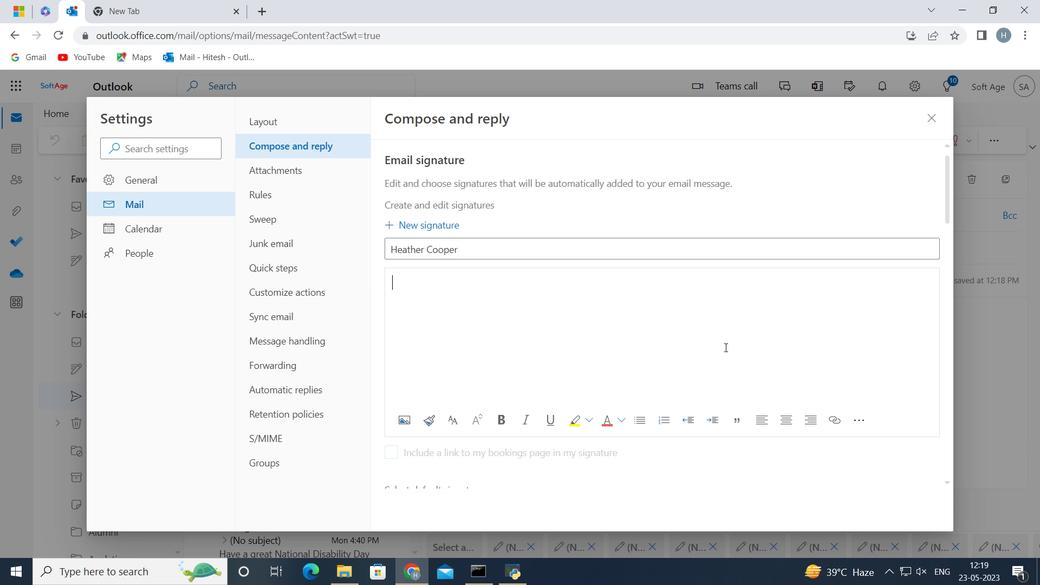 
Action: Mouse moved to (686, 297)
Screenshot: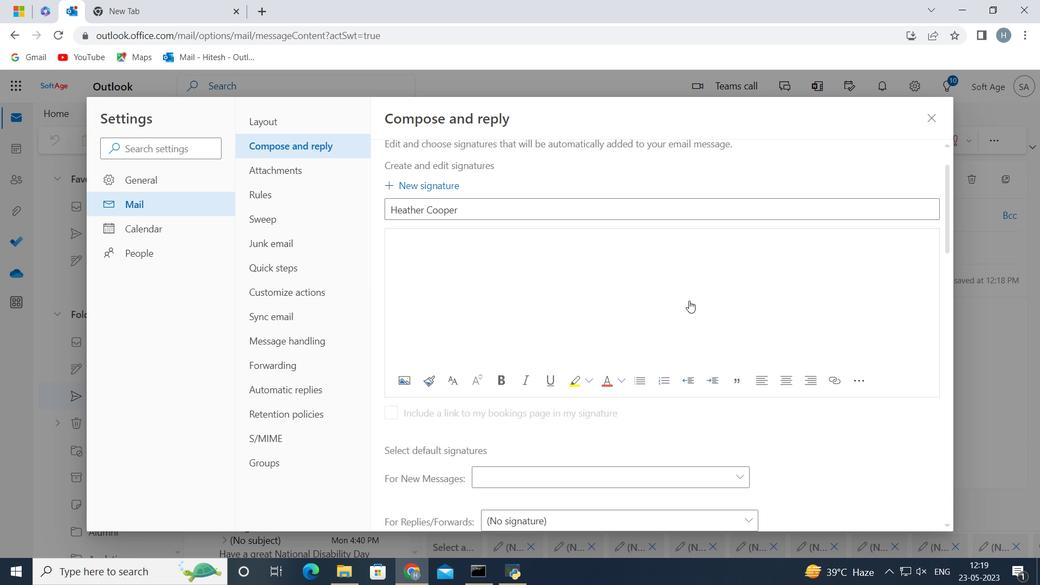 
Action: Mouse scrolled (686, 297) with delta (0, 0)
Screenshot: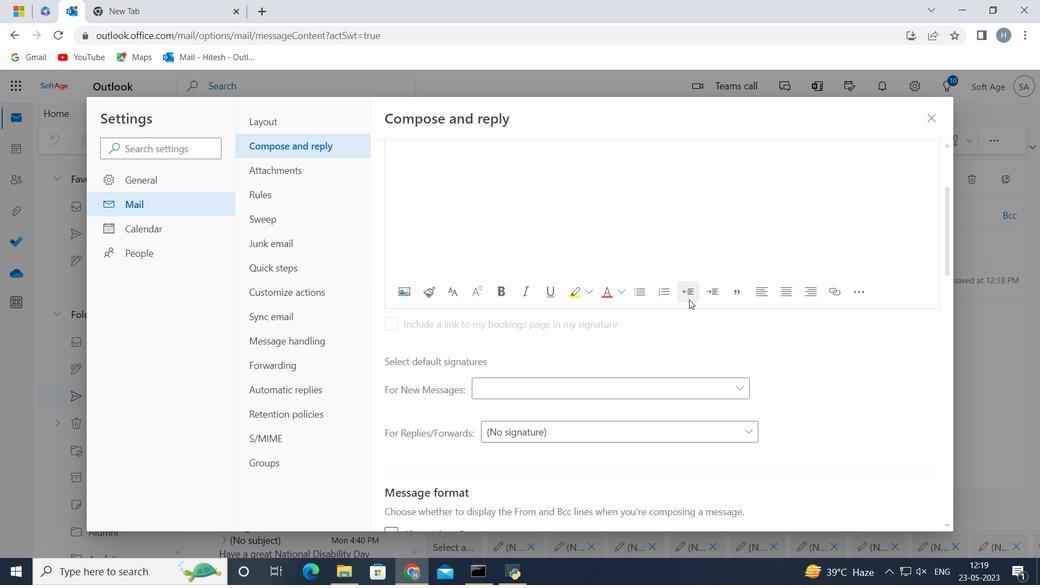 
Action: Mouse scrolled (686, 297) with delta (0, 0)
Screenshot: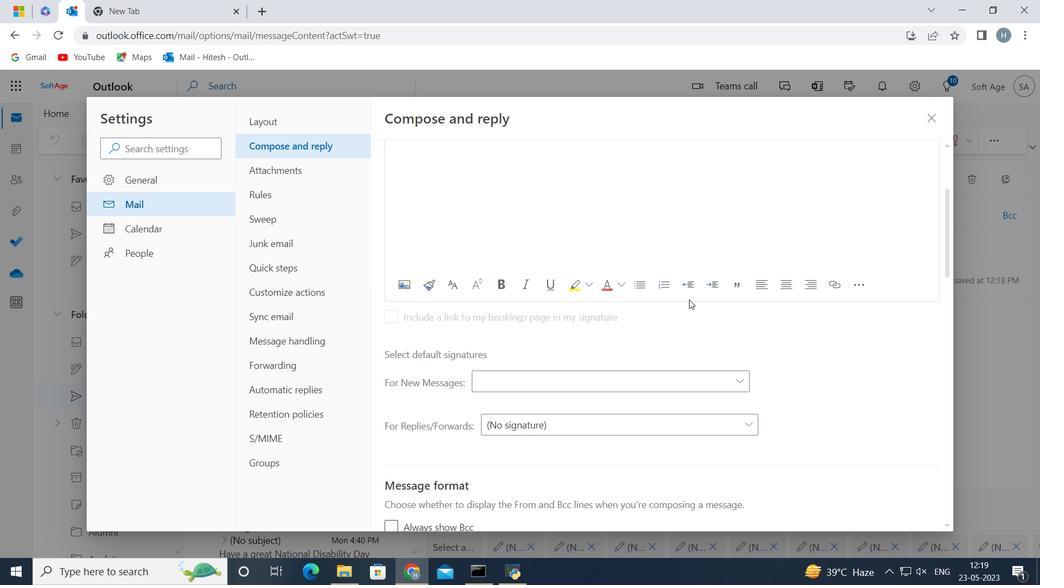 
Action: Mouse moved to (692, 244)
Screenshot: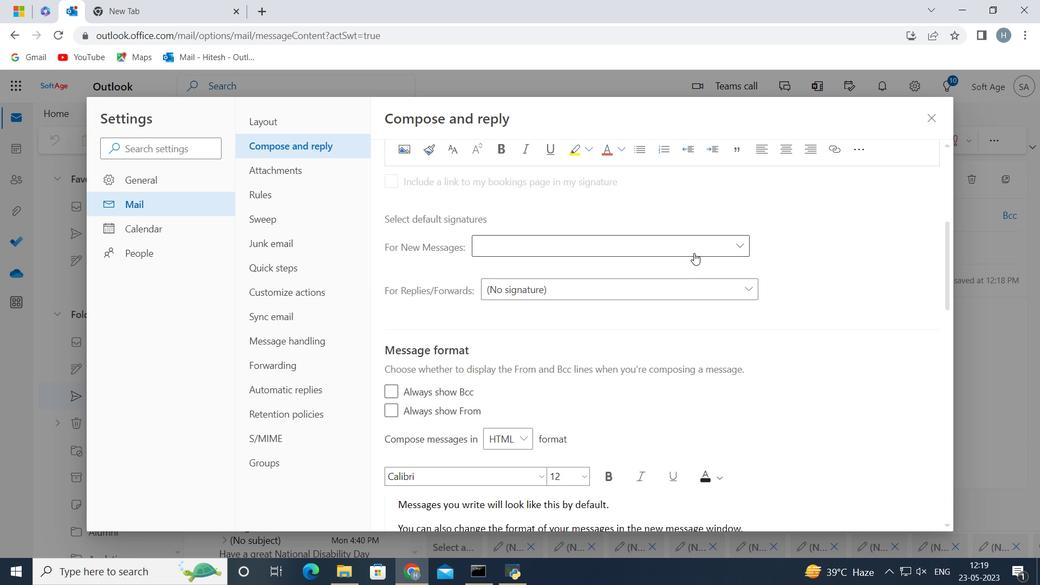 
Action: Mouse pressed left at (692, 244)
Screenshot: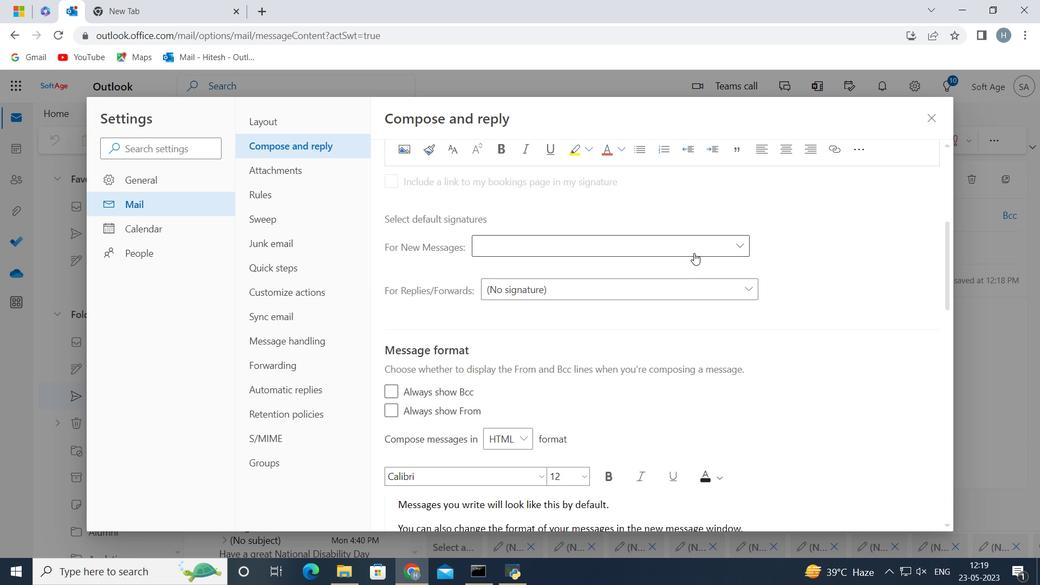 
Action: Mouse moved to (828, 251)
Screenshot: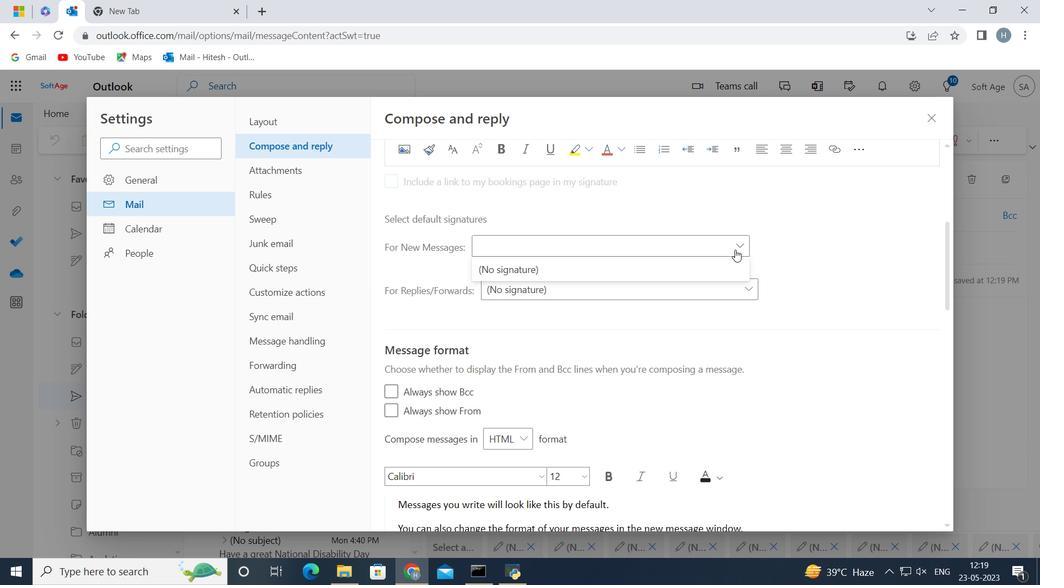 
Action: Mouse pressed left at (828, 251)
Screenshot: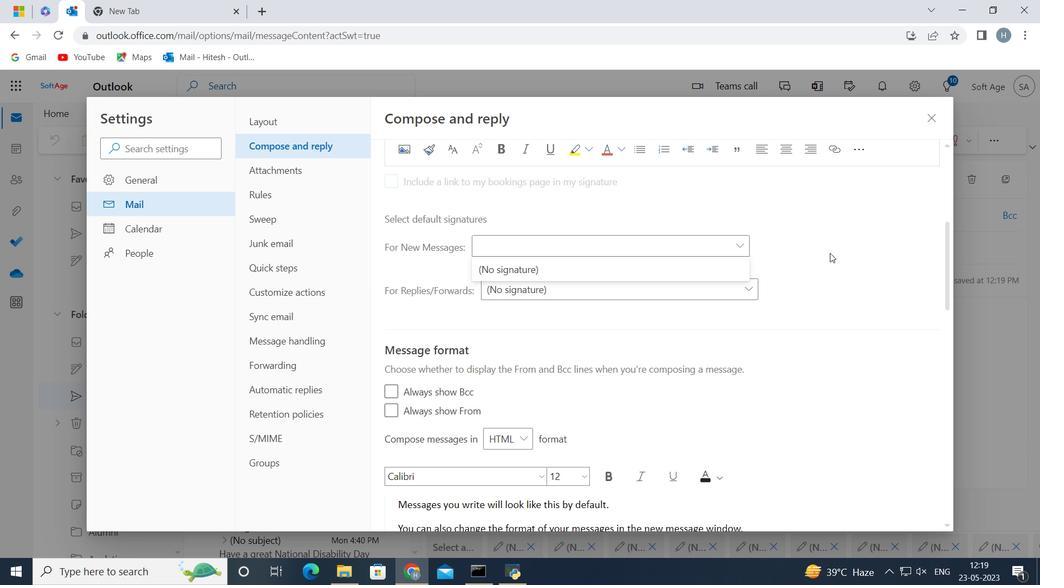 
Action: Mouse moved to (832, 273)
Screenshot: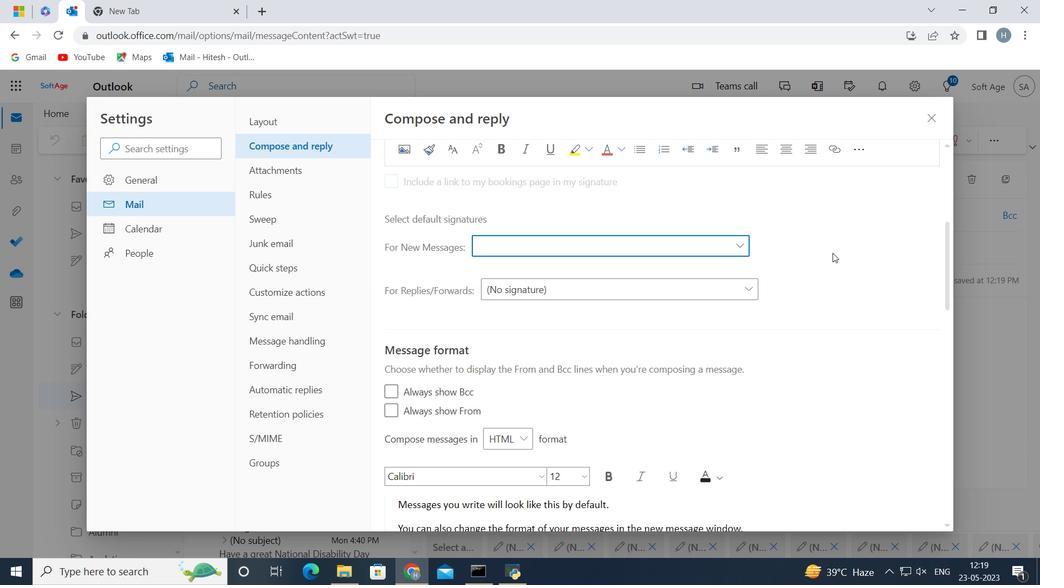 
Action: Mouse scrolled (832, 272) with delta (0, 0)
Screenshot: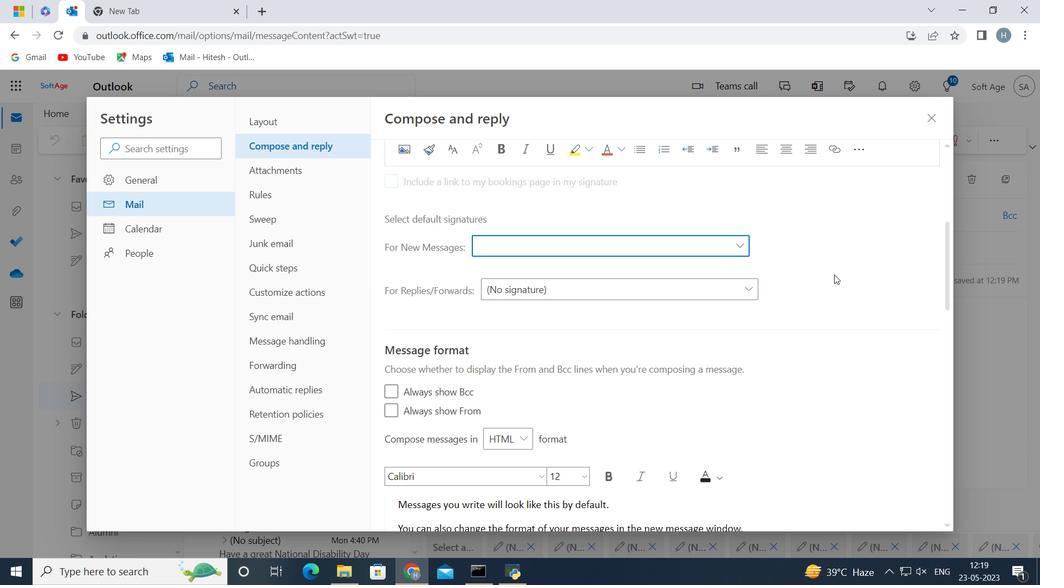
Action: Mouse scrolled (832, 272) with delta (0, 0)
Screenshot: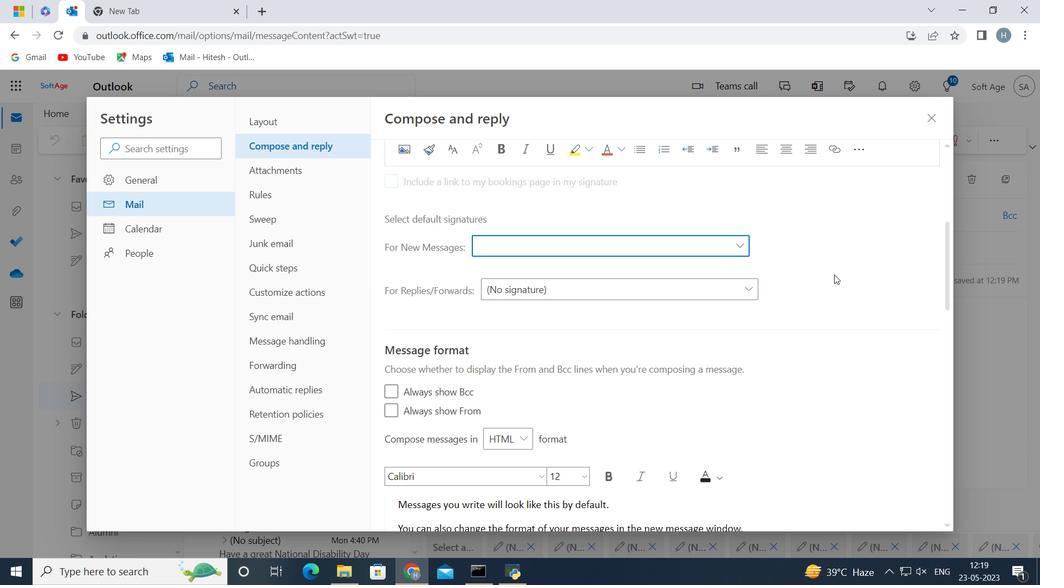 
Action: Mouse scrolled (832, 272) with delta (0, 0)
Screenshot: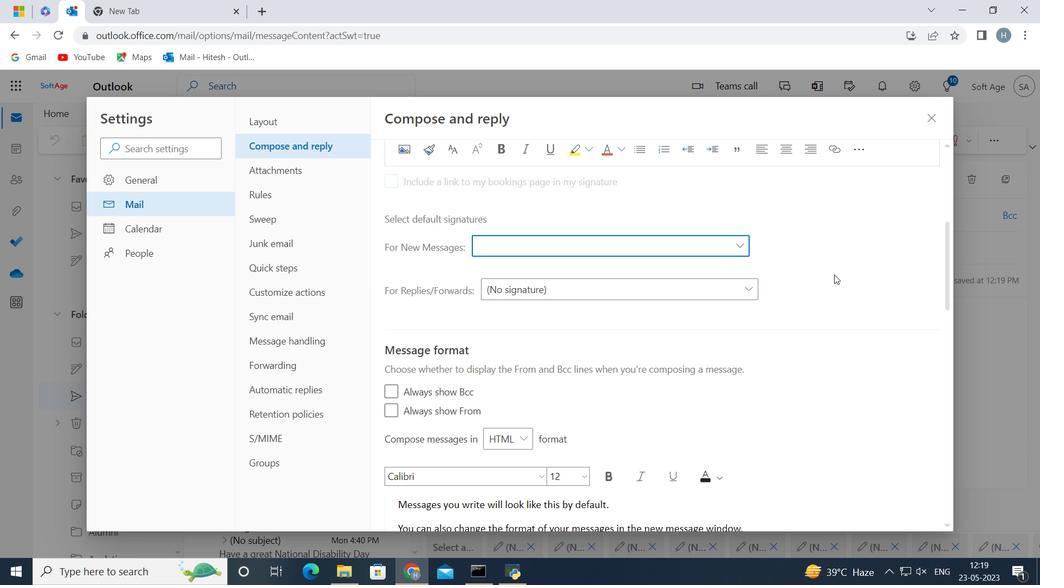 
Action: Mouse moved to (785, 280)
Screenshot: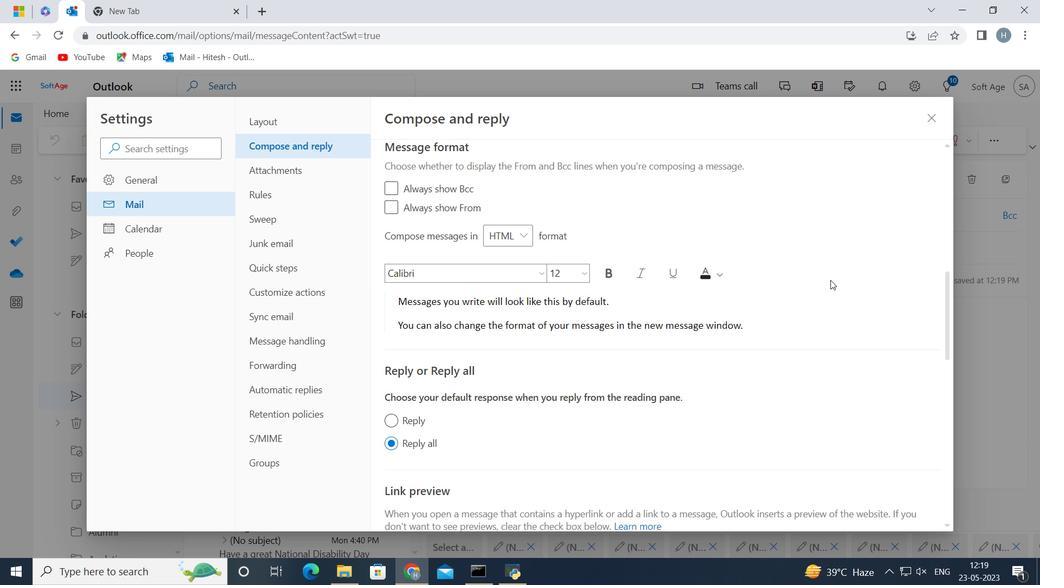 
Action: Mouse scrolled (785, 280) with delta (0, 0)
Screenshot: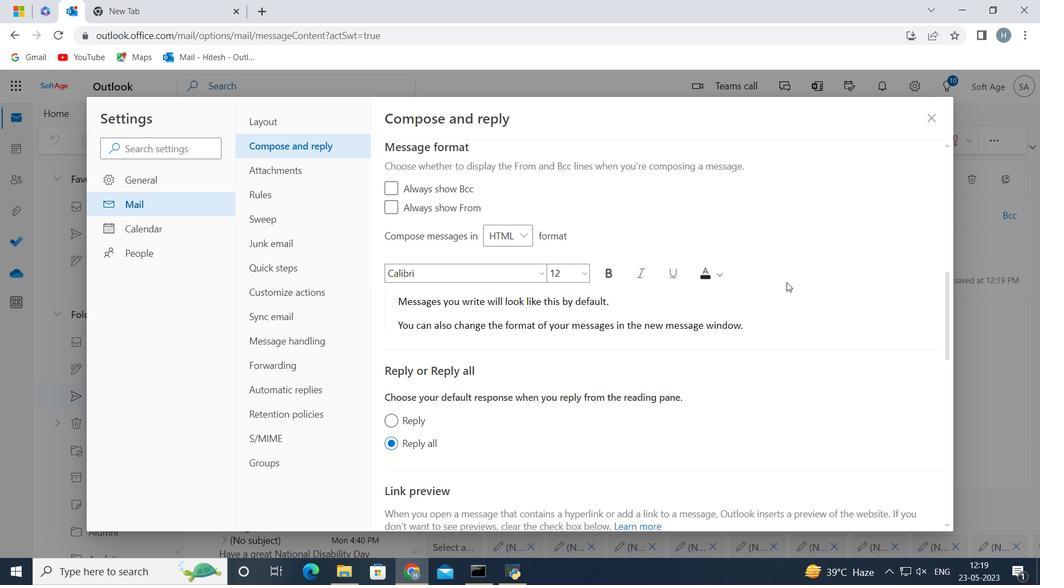 
Action: Mouse scrolled (785, 280) with delta (0, 0)
Screenshot: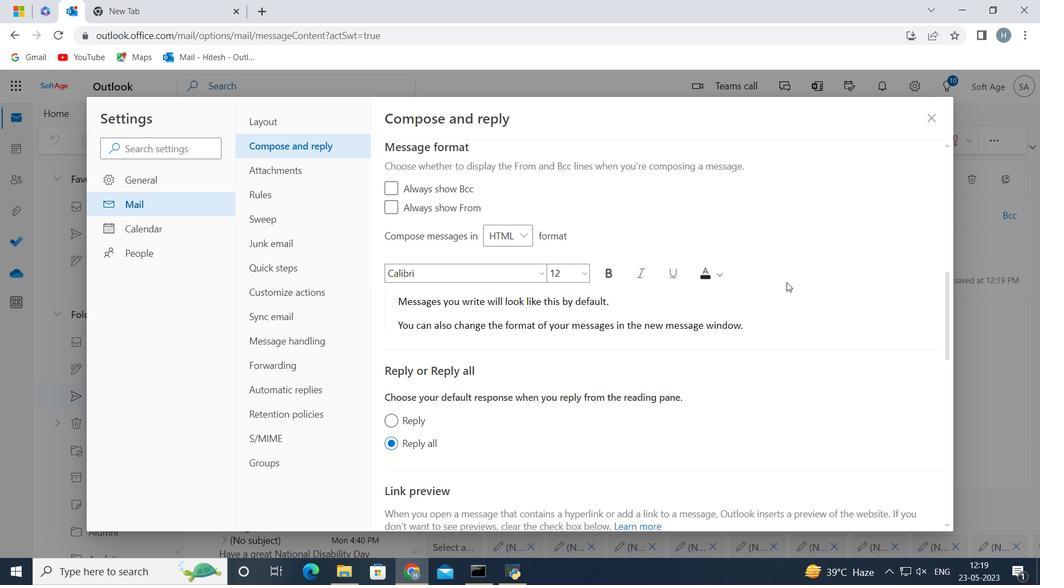 
Action: Mouse scrolled (785, 280) with delta (0, 0)
Screenshot: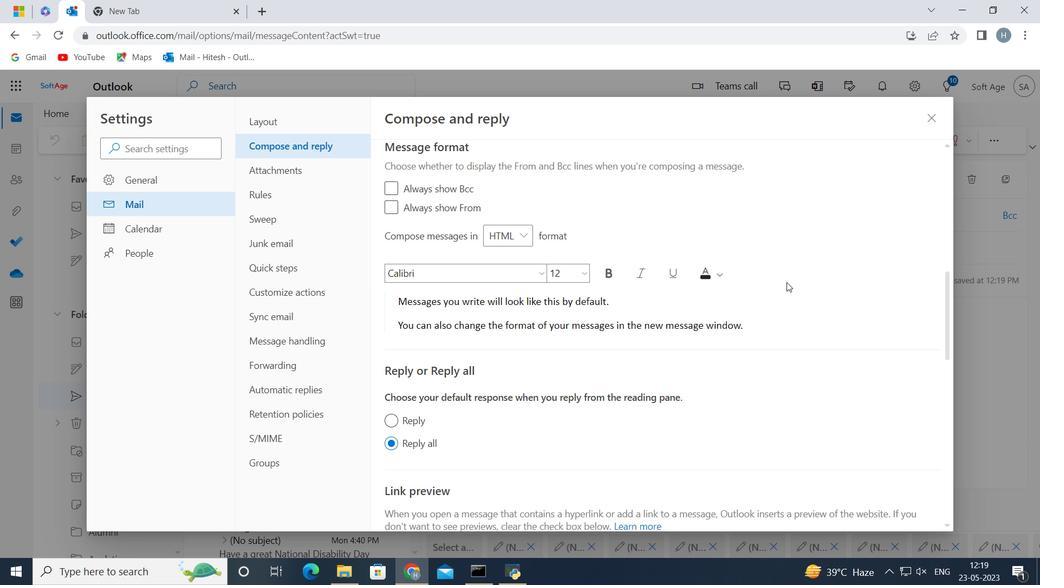 
Action: Mouse scrolled (785, 280) with delta (0, 0)
Screenshot: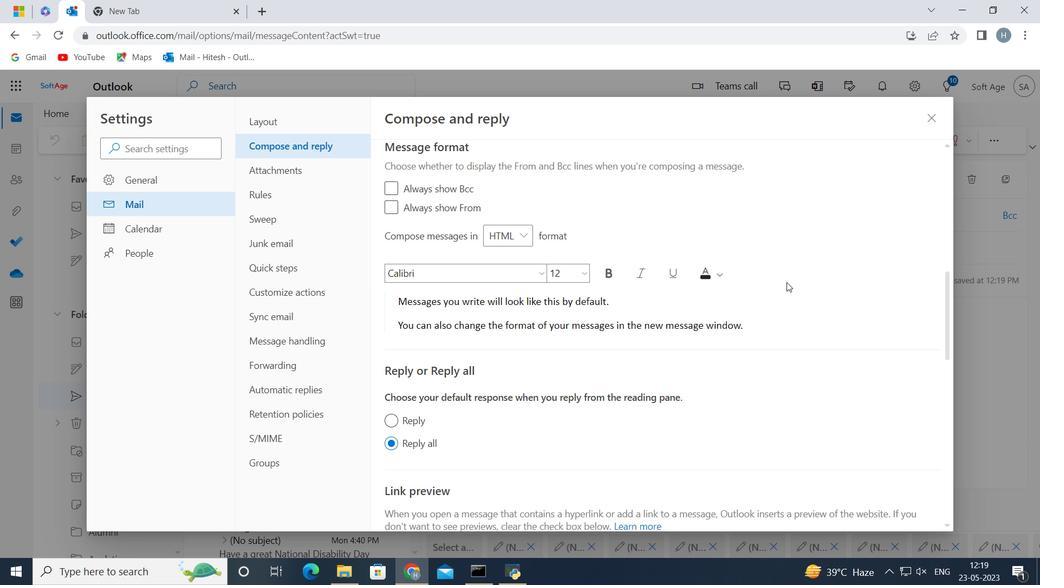 
Action: Mouse moved to (928, 114)
Screenshot: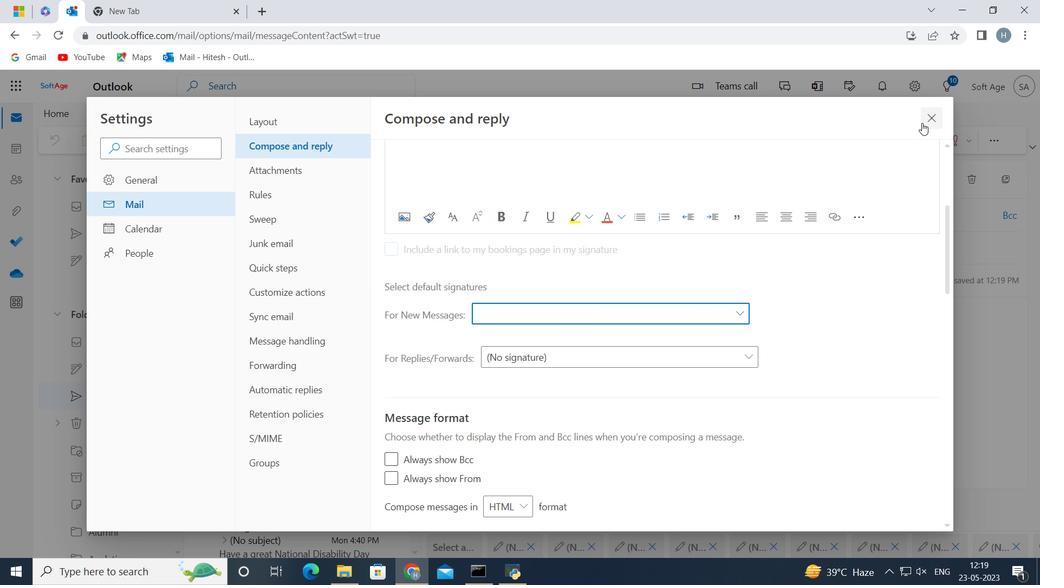
Action: Mouse pressed left at (928, 114)
Screenshot: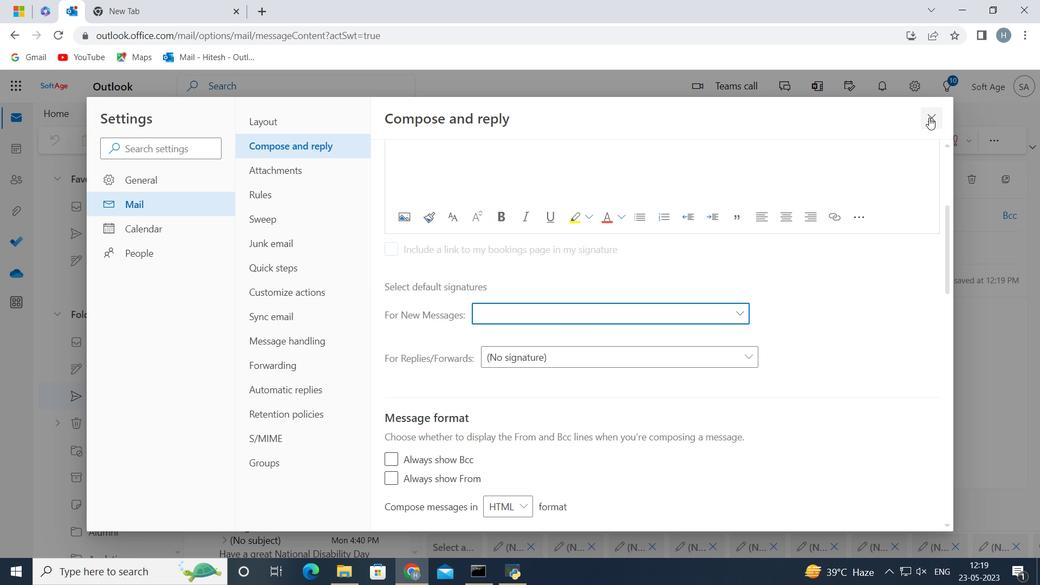
Action: Mouse moved to (472, 285)
Screenshot: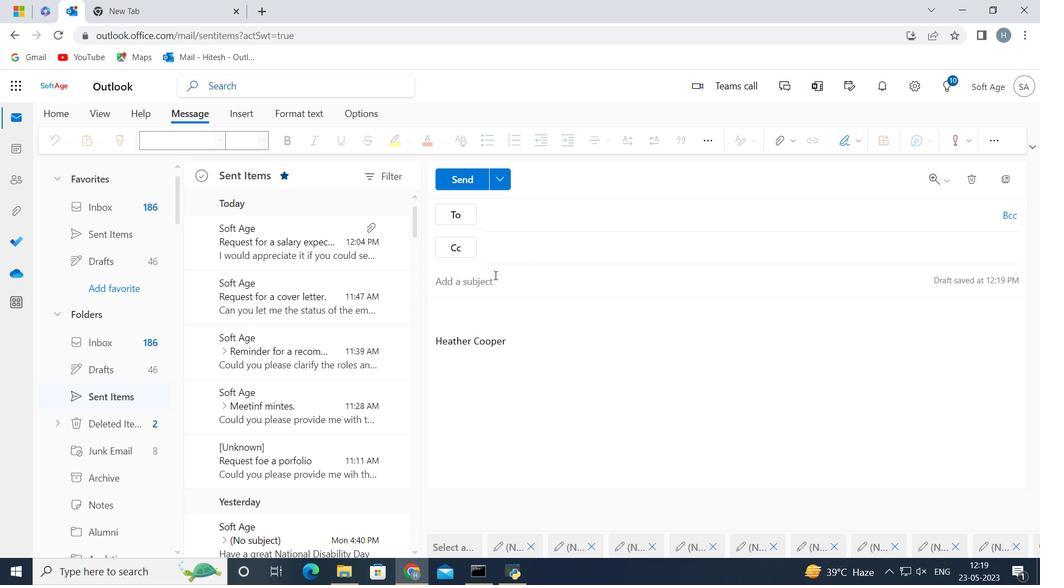 
Action: Mouse pressed left at (472, 285)
Screenshot: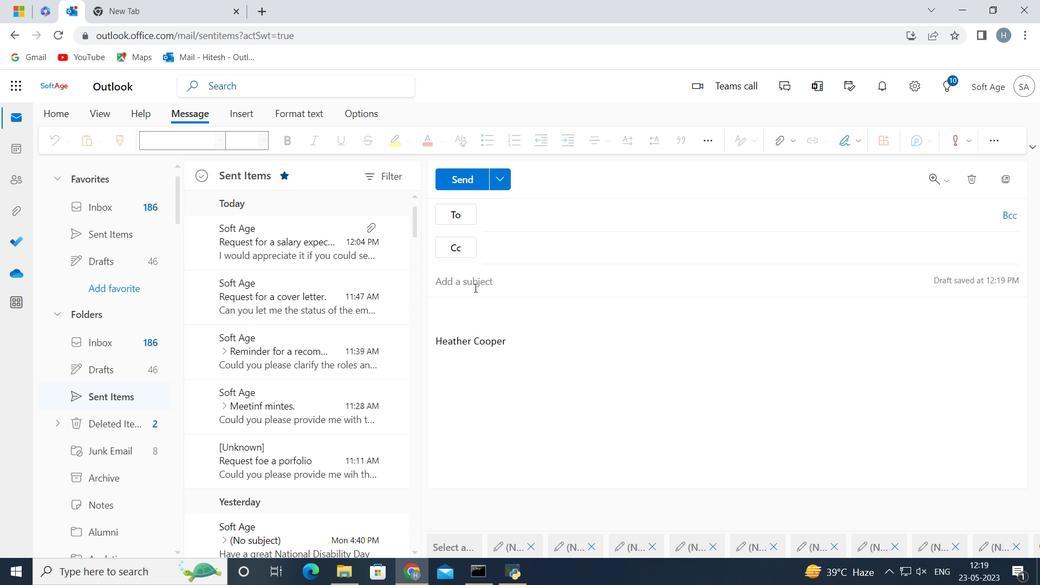 
Action: Key pressed <Key.shift>Confirmation<Key.space>of<Key.space>a<Key.space>reservation<Key.space>
Screenshot: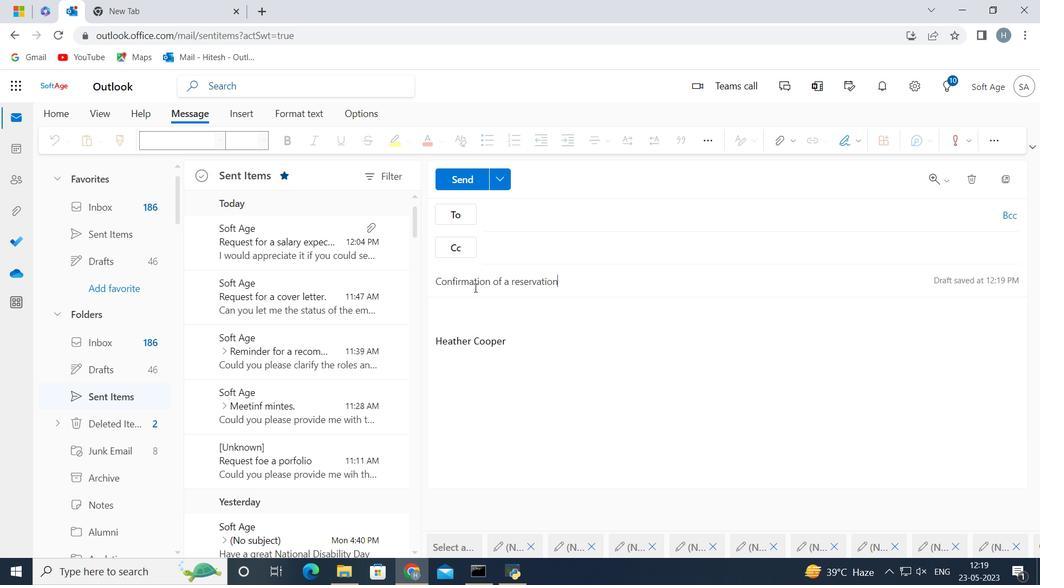 
Action: Mouse moved to (530, 341)
Screenshot: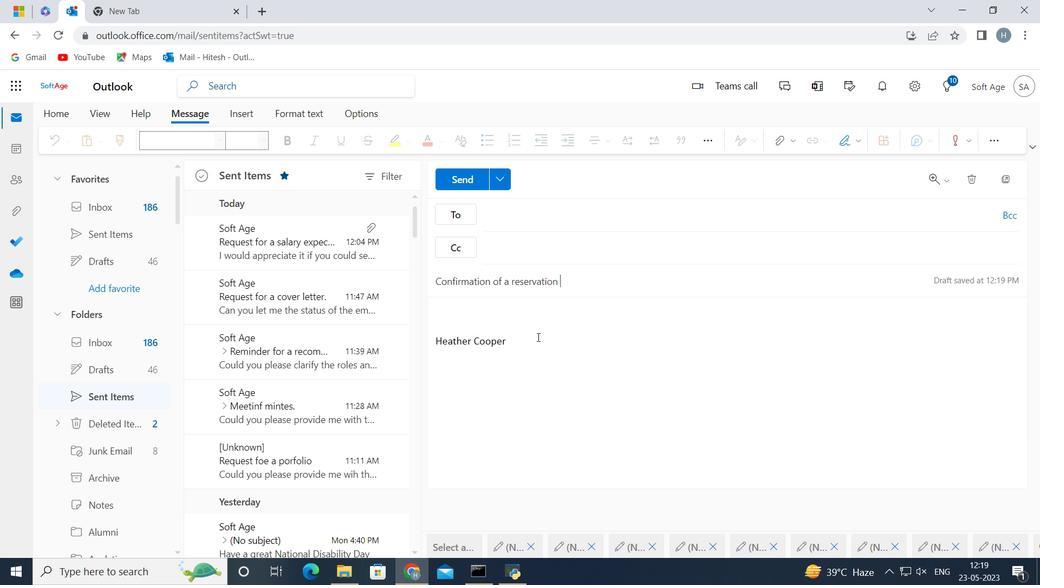 
Action: Mouse pressed left at (530, 341)
Screenshot: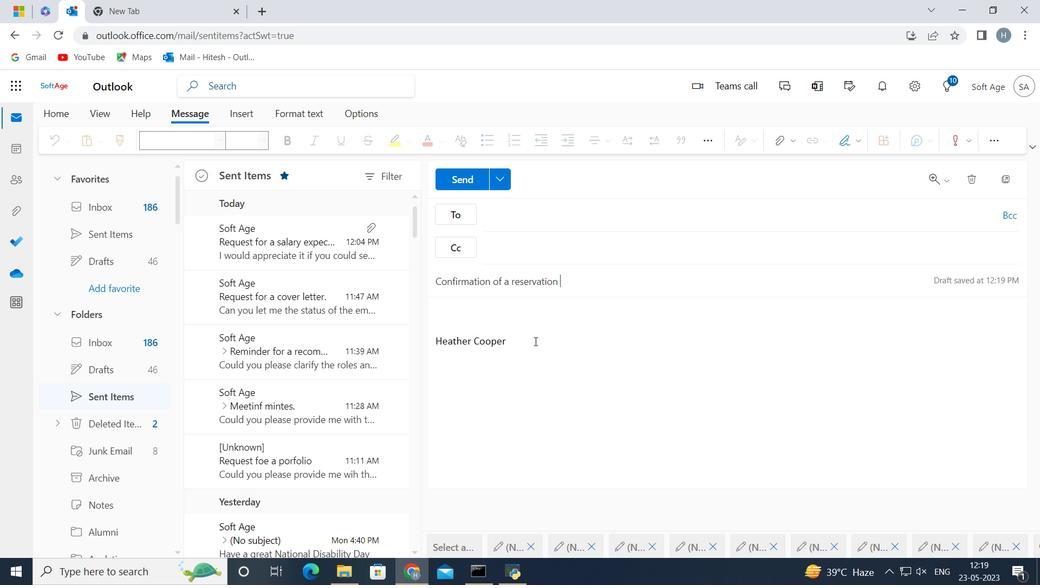 
Action: Key pressed <Key.backspace><Key.backspace><Key.backspace><Key.backspace><Key.backspace><Key.backspace><Key.backspace><Key.backspace><Key.backspace><Key.backspace><Key.backspace><Key.backspace><Key.backspace><Key.backspace><Key.backspace><Key.backspace><Key.backspace><Key.backspace><Key.backspace><Key.backspace><Key.backspace><Key.backspace><Key.backspace><Key.backspace><Key.backspace><Key.backspace><Key.shift>Thank<Key.space>you<Key.space>for<Key.space>your<Key.space>prompt<Key.space>response<Key.space>to<Key.space>our<Key.space>query<Key.space>
Screenshot: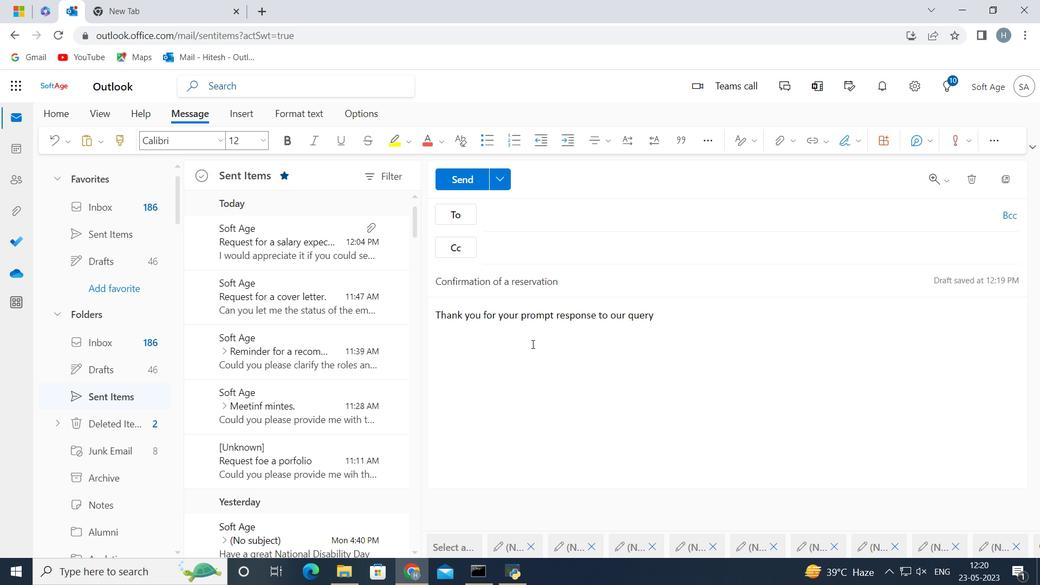 
Action: Mouse moved to (520, 217)
Screenshot: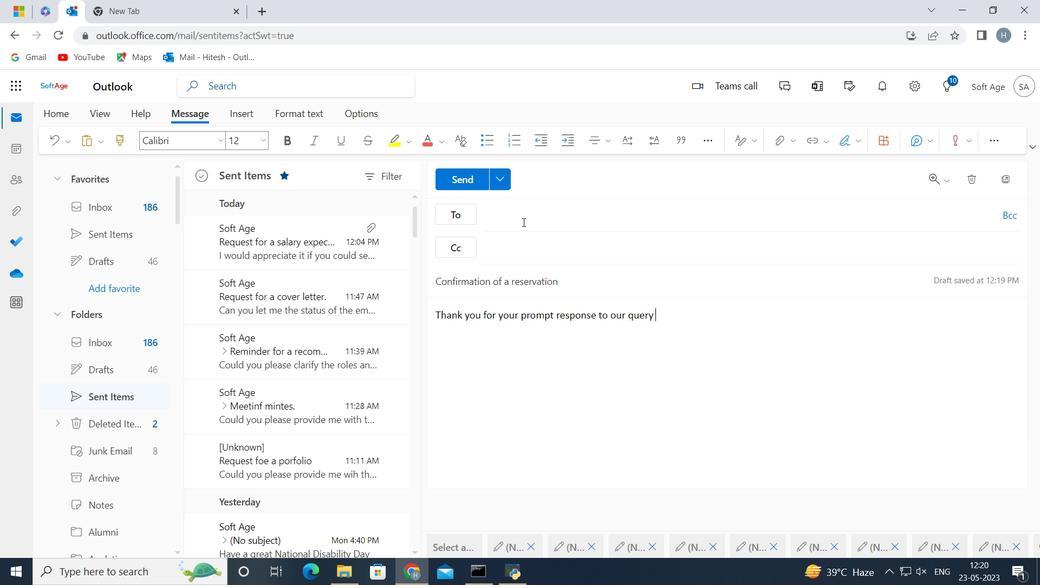 
Action: Mouse pressed left at (520, 217)
Screenshot: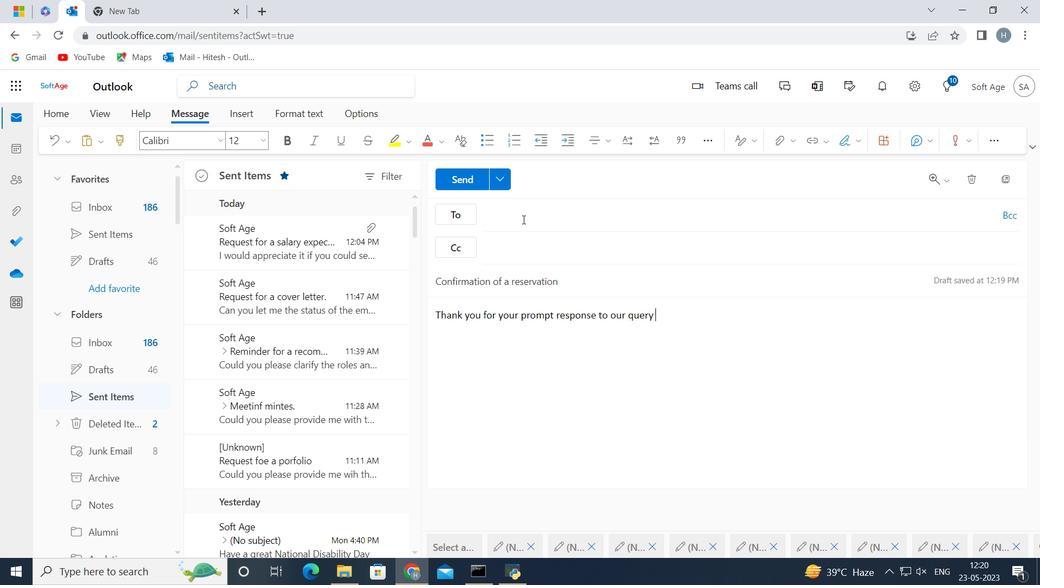 
Action: Key pressed softage.6<Key.shift><Key.shift><Key.shift>@softage.net
Screenshot: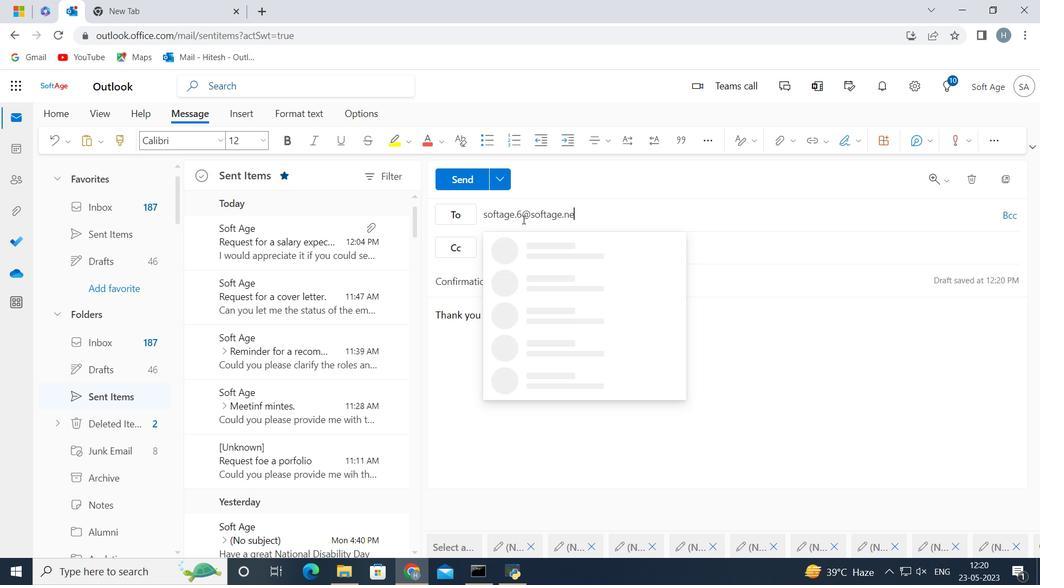 
Action: Mouse moved to (519, 242)
Screenshot: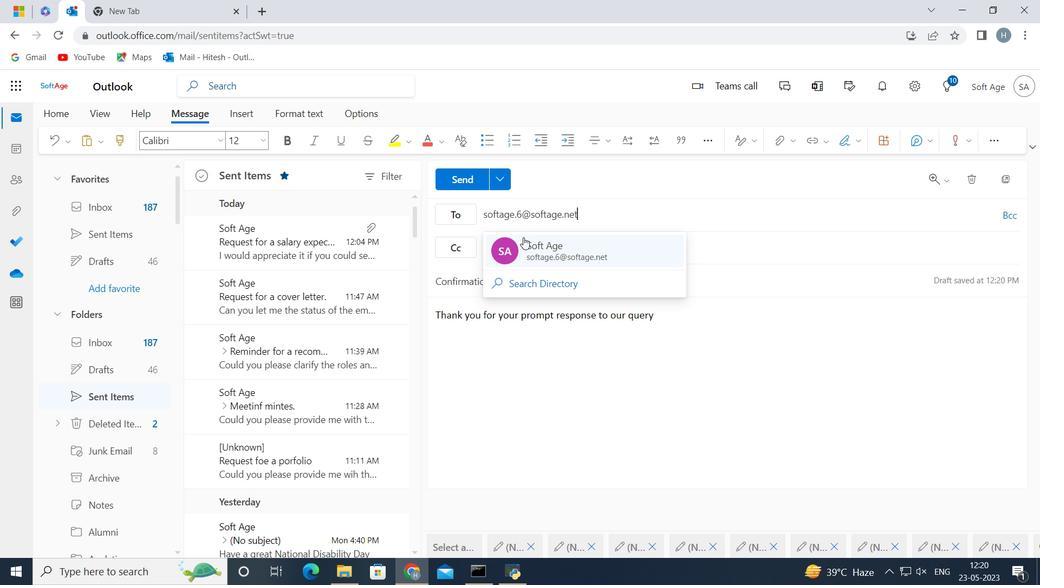 
Action: Mouse pressed left at (519, 242)
Screenshot: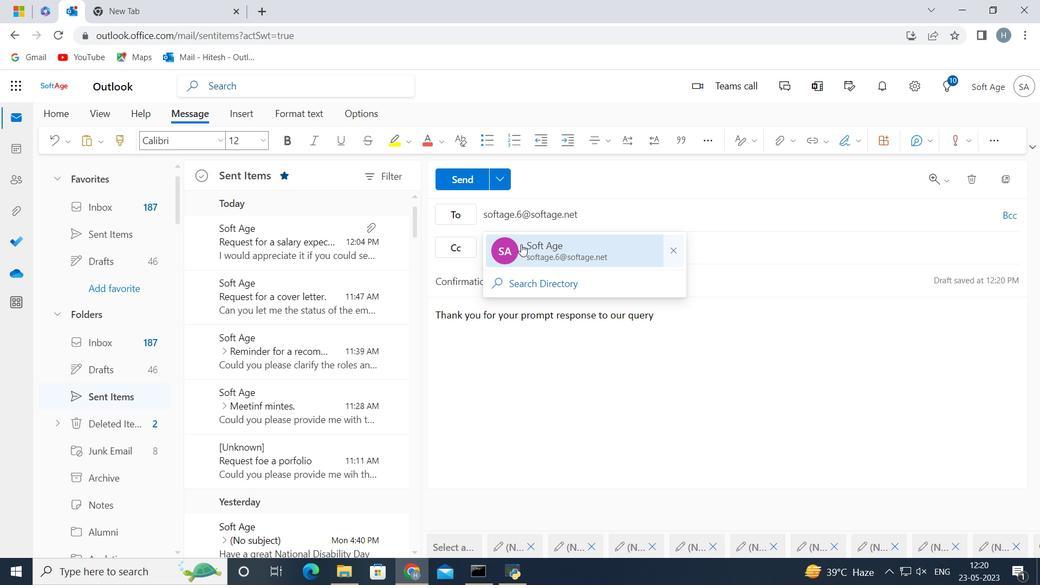 
Action: Mouse moved to (458, 173)
Screenshot: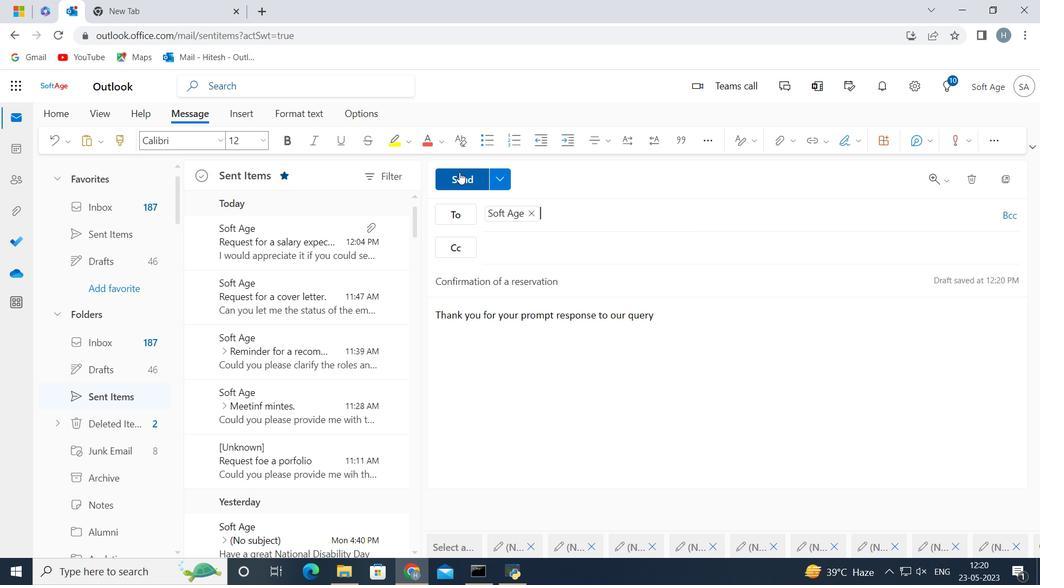 
Action: Mouse pressed left at (458, 173)
Screenshot: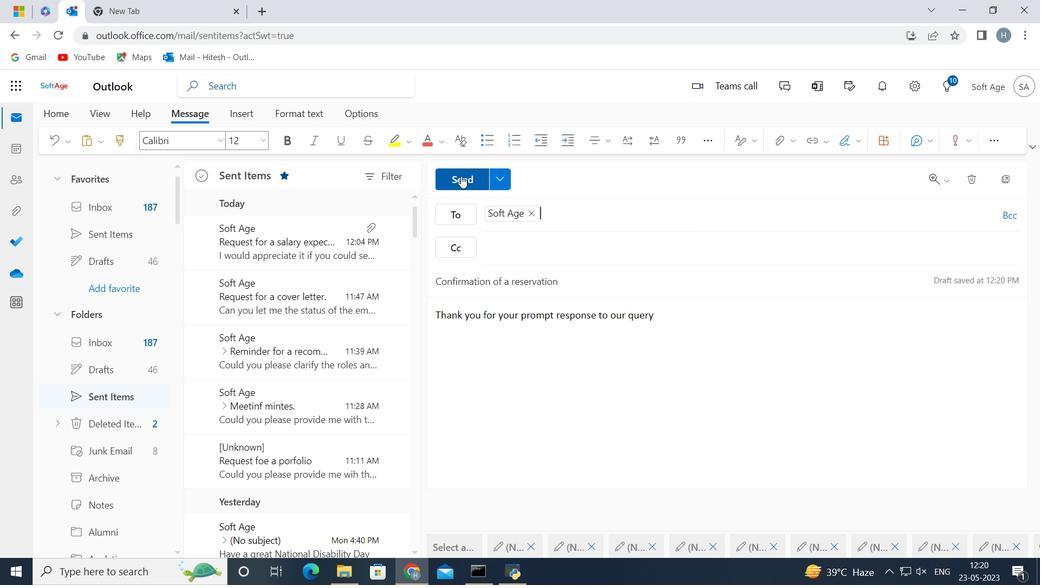 
Action: Mouse moved to (276, 234)
Screenshot: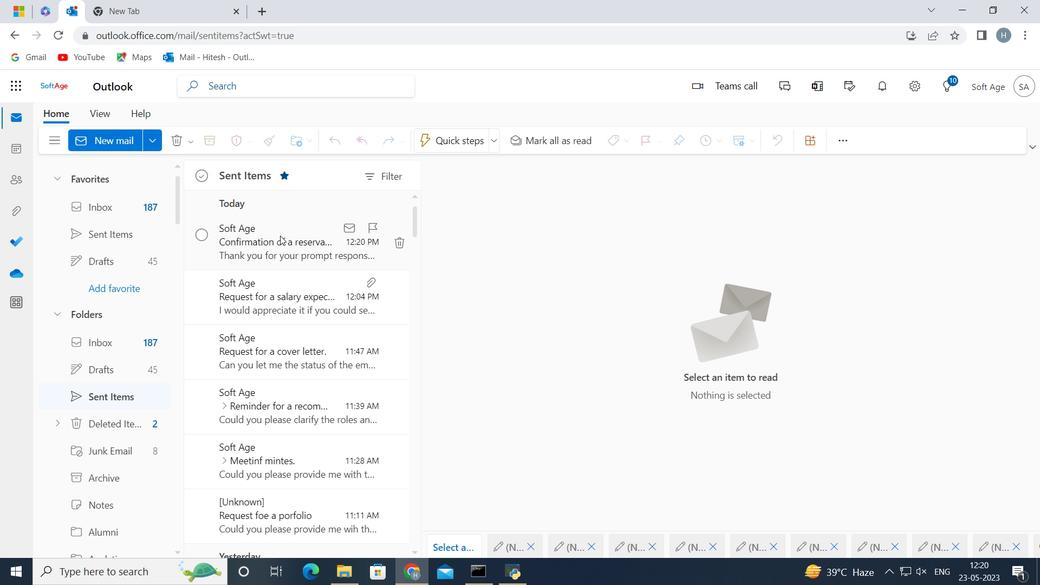 
Action: Mouse pressed left at (276, 234)
Screenshot: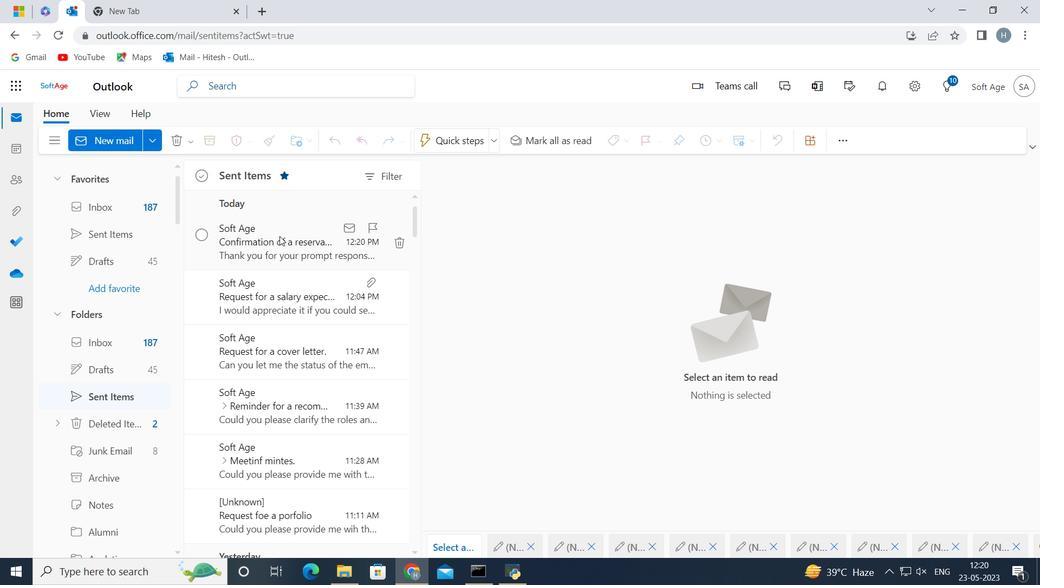 
Action: Mouse moved to (462, 140)
Screenshot: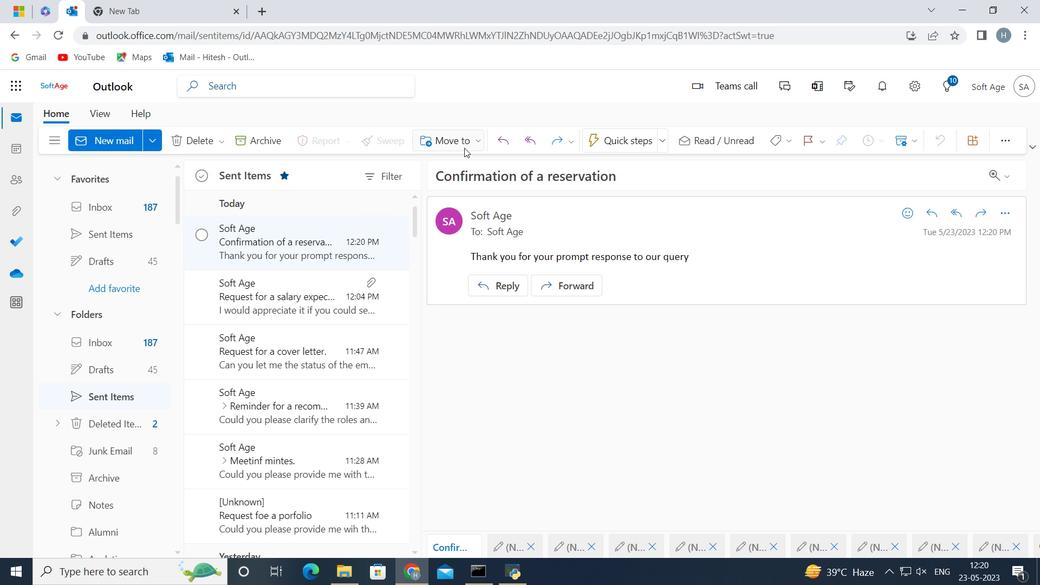 
Action: Mouse pressed left at (462, 140)
Screenshot: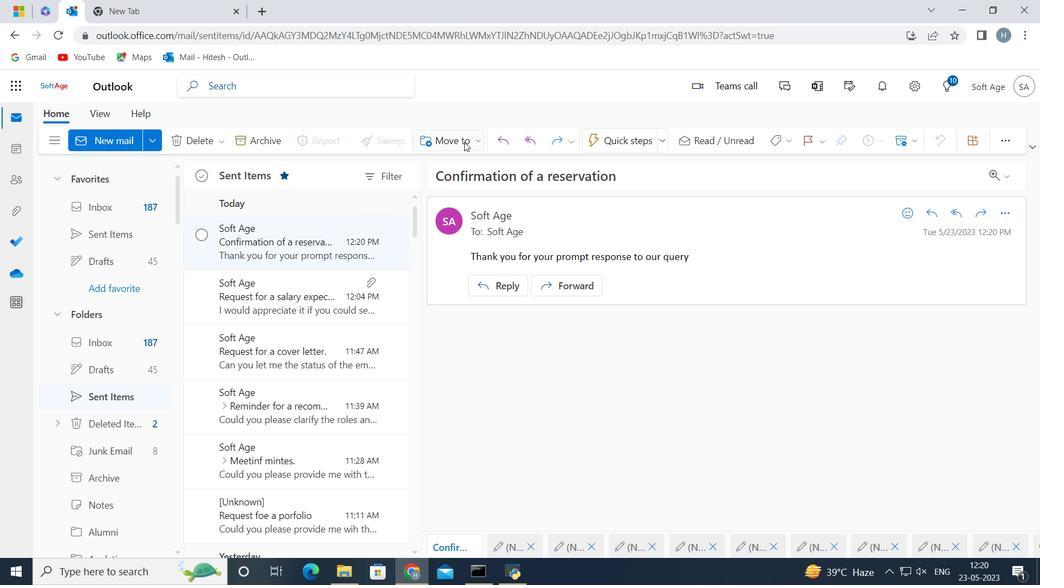 
Action: Mouse moved to (464, 160)
Screenshot: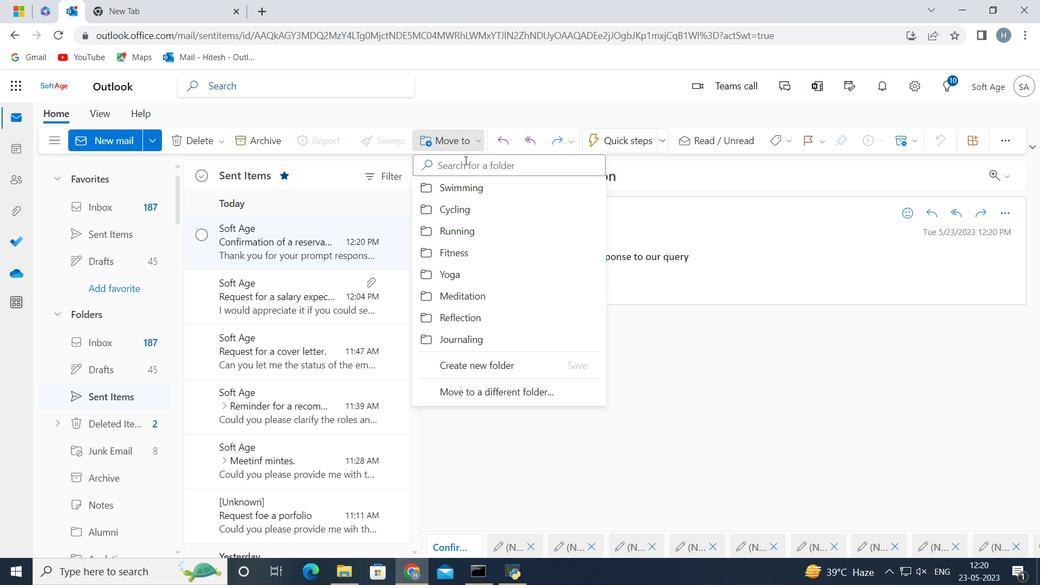
Action: Mouse pressed left at (464, 160)
Screenshot: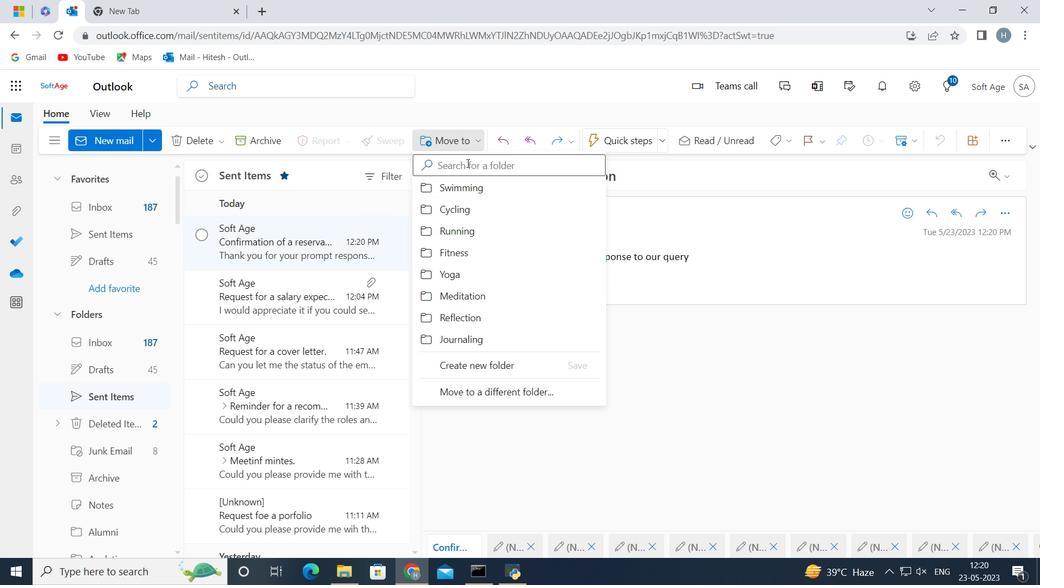
Action: Key pressed <Key.shift><Key.shift><Key.shift><Key.shift><Key.shift><Key.shift><Key.shift><Key.shift><Key.shift><Key.shift>Weightlifting
Screenshot: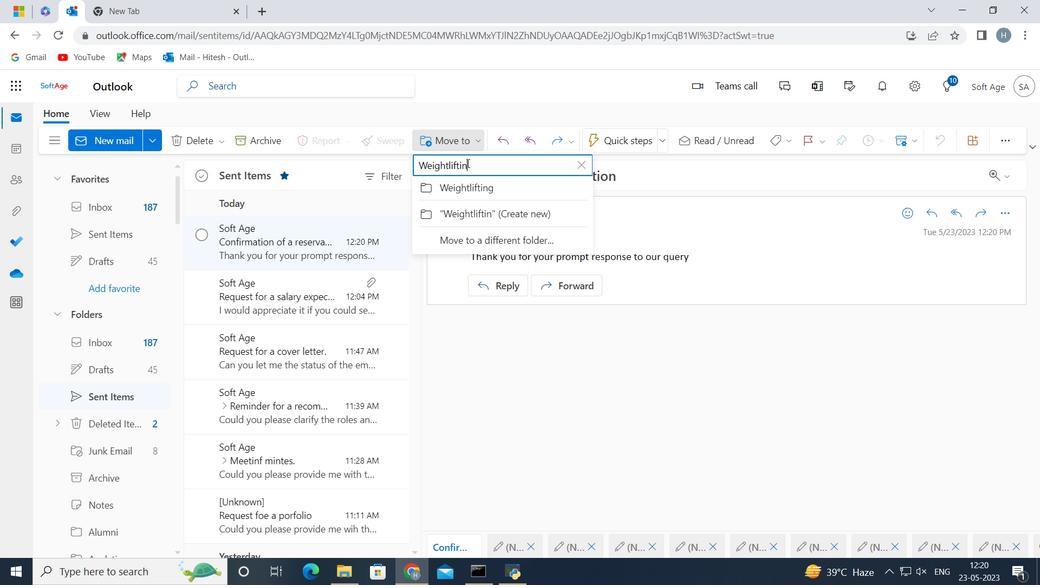 
Action: Mouse moved to (423, 185)
Screenshot: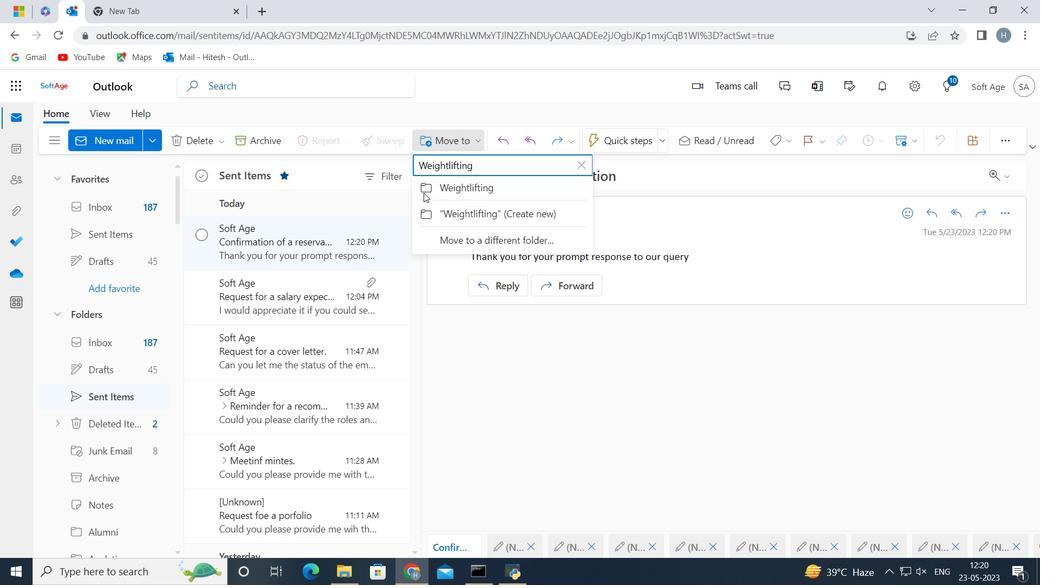 
Action: Mouse pressed left at (423, 185)
Screenshot: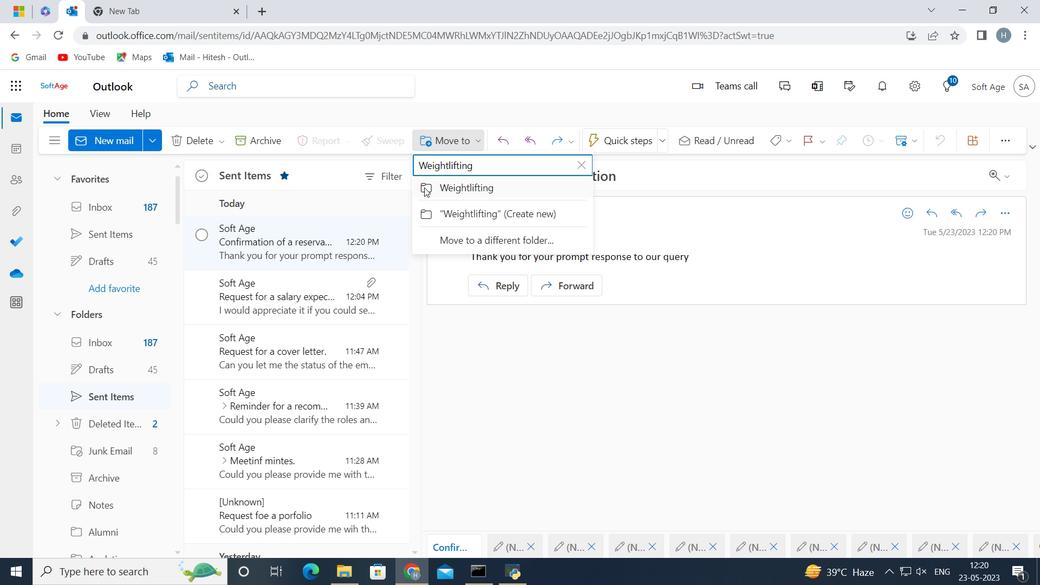
